 Task: In the sheet Budget Analysis ToolFont size of heading  18 Font style of dataoswald 'Font size of data '9 Alignment of headline & dataAlign center.   Fill color in heading, Red Font color of dataIn the sheet   Impact Sales   book
Action: Mouse moved to (24, 158)
Screenshot: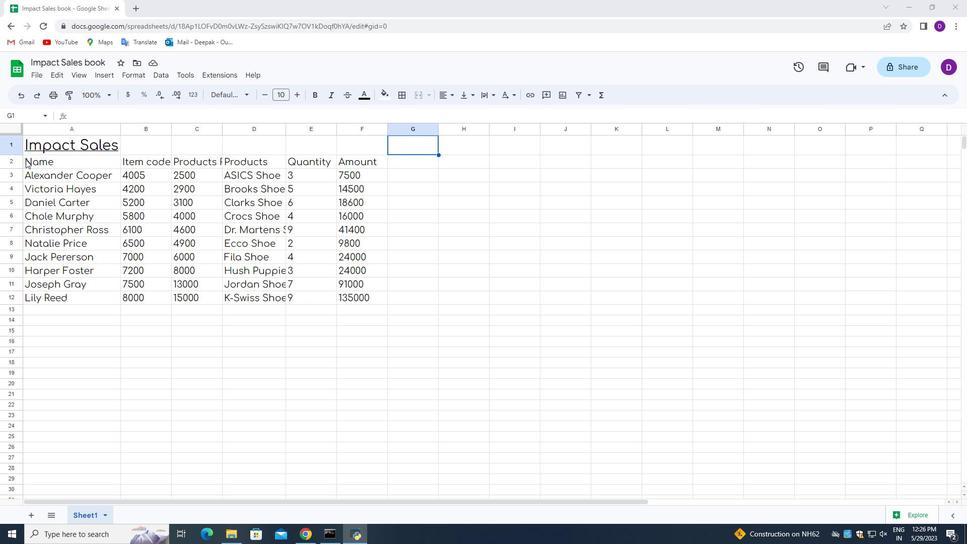 
Action: Mouse pressed left at (24, 158)
Screenshot: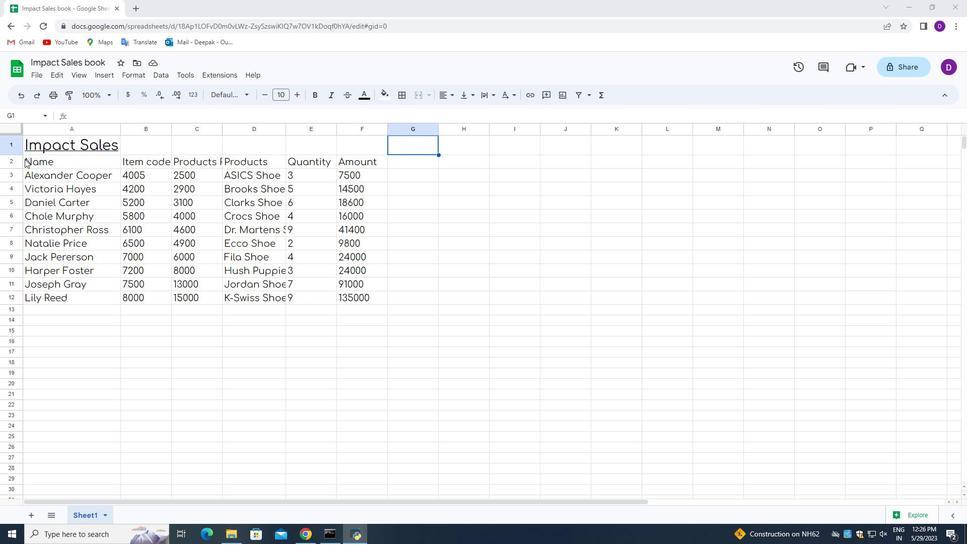 
Action: Mouse moved to (295, 94)
Screenshot: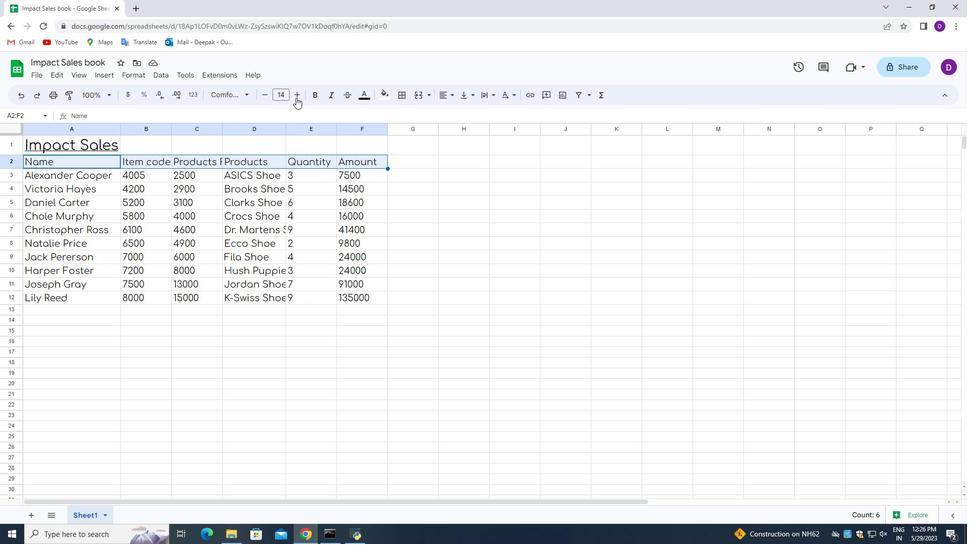 
Action: Mouse pressed left at (295, 94)
Screenshot: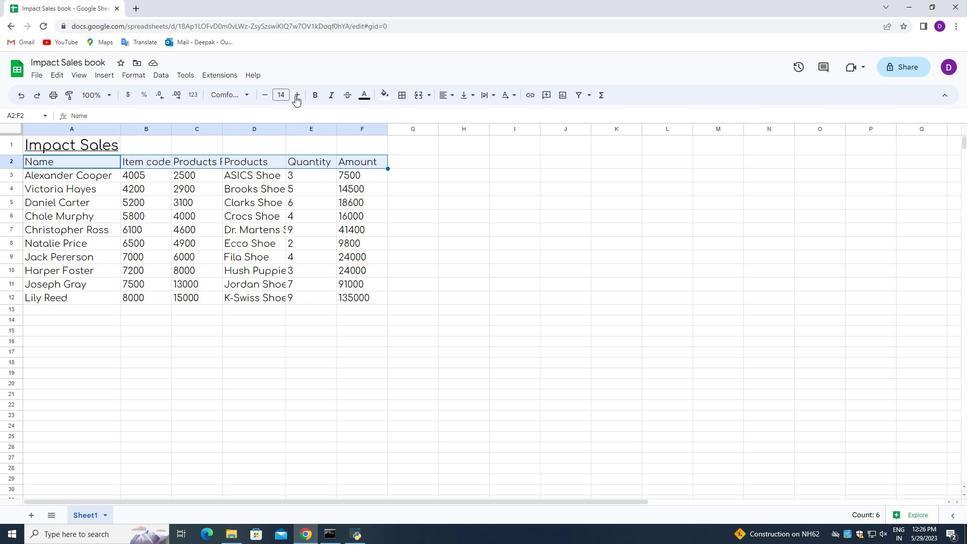 
Action: Mouse pressed left at (295, 94)
Screenshot: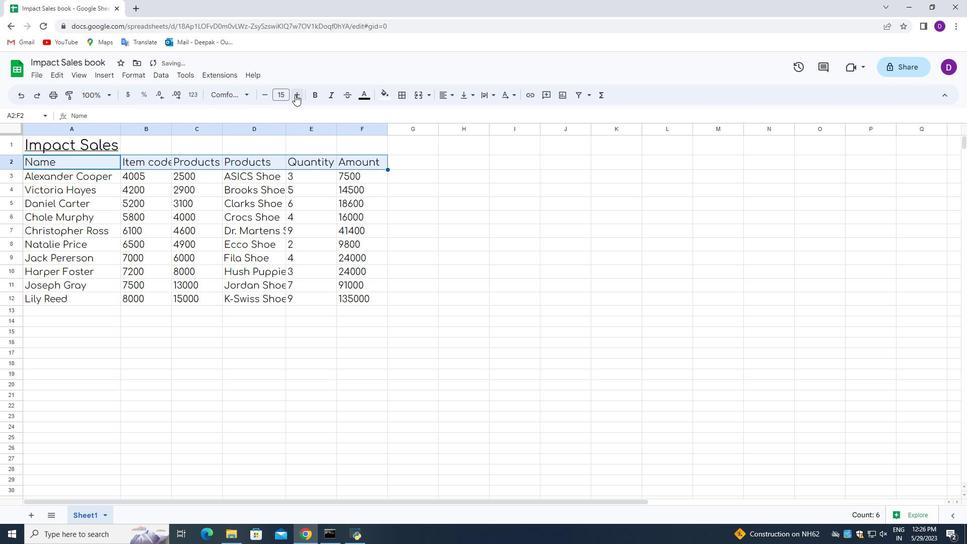 
Action: Mouse pressed left at (295, 94)
Screenshot: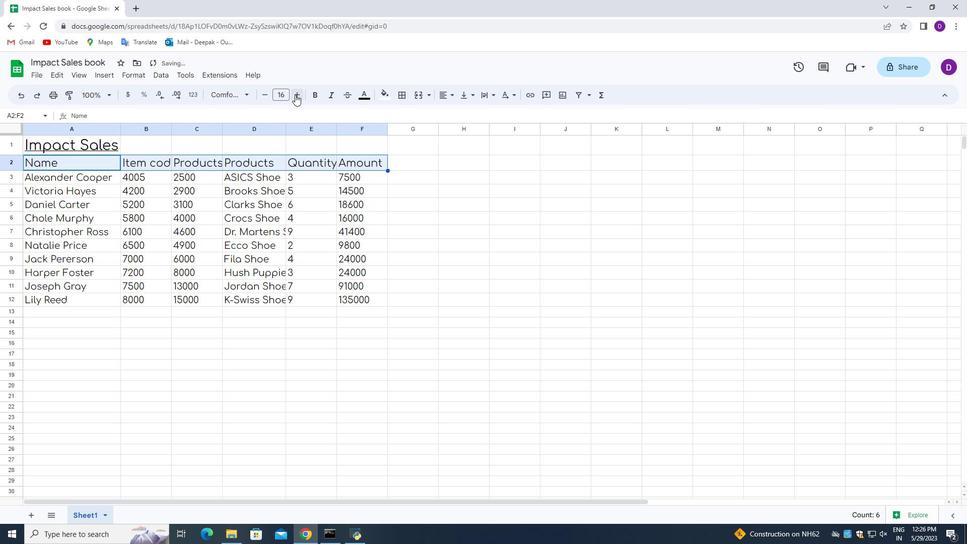 
Action: Mouse pressed left at (295, 94)
Screenshot: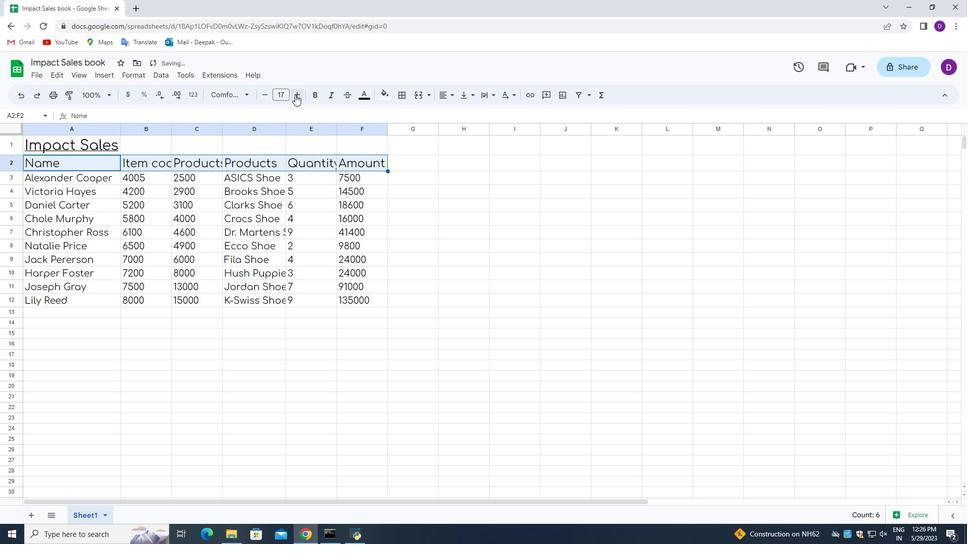 
Action: Mouse moved to (276, 142)
Screenshot: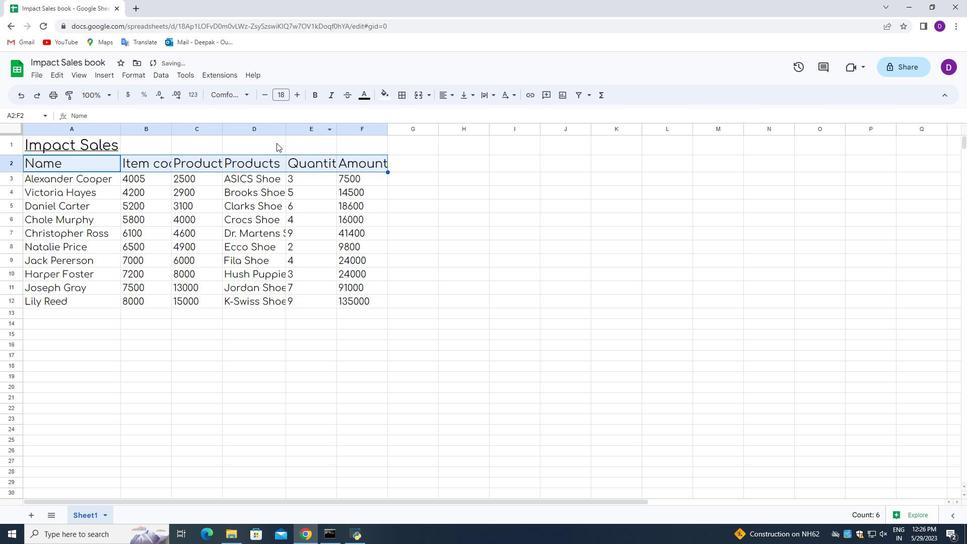 
Action: Mouse pressed left at (276, 142)
Screenshot: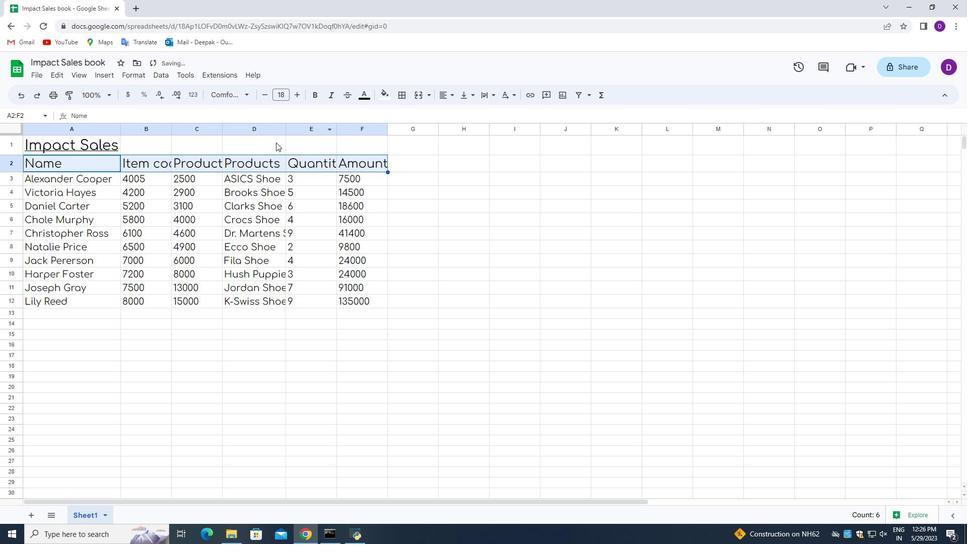 
Action: Mouse moved to (119, 130)
Screenshot: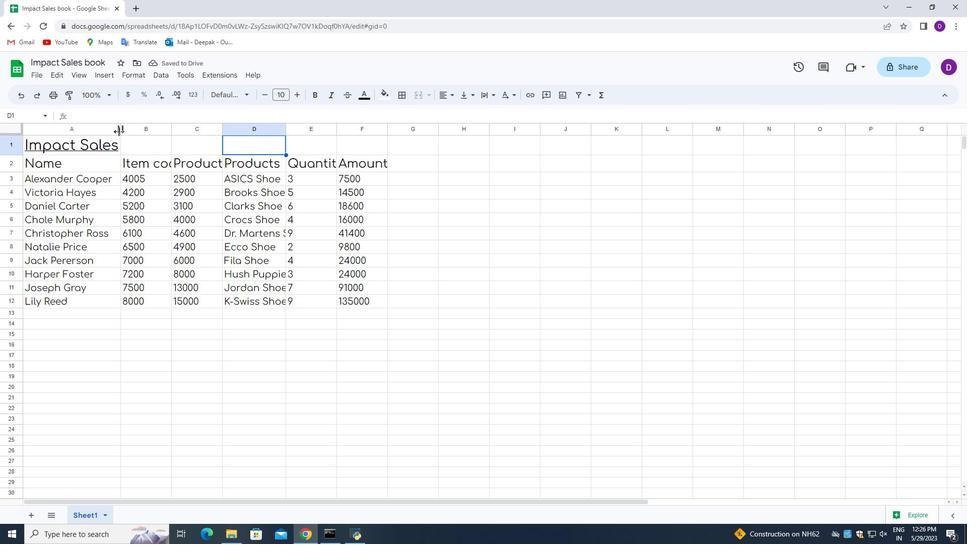 
Action: Mouse pressed left at (119, 130)
Screenshot: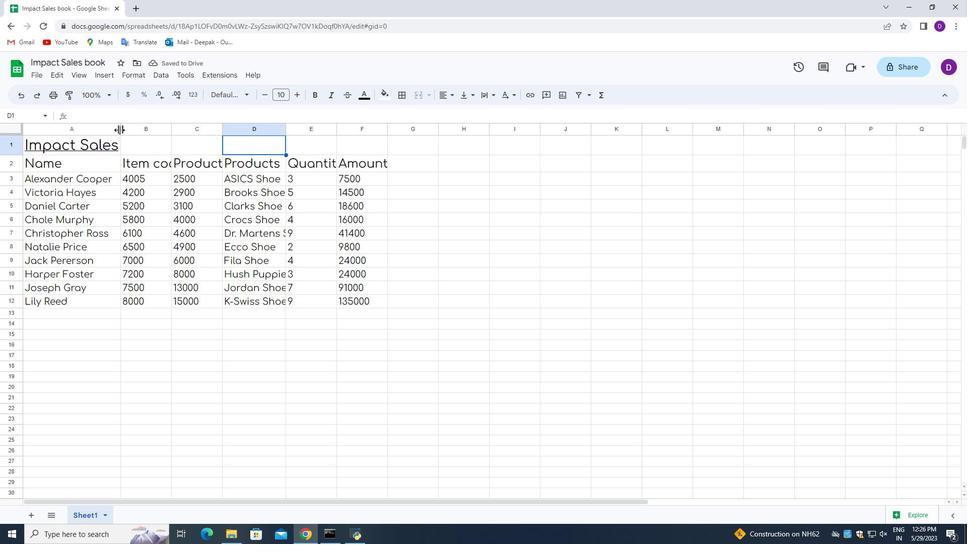 
Action: Mouse pressed left at (119, 130)
Screenshot: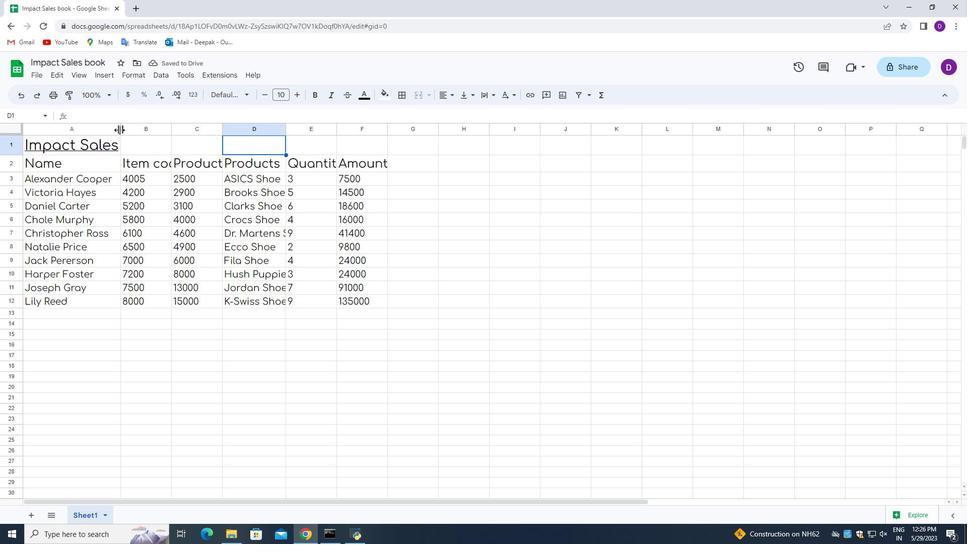 
Action: Mouse moved to (172, 130)
Screenshot: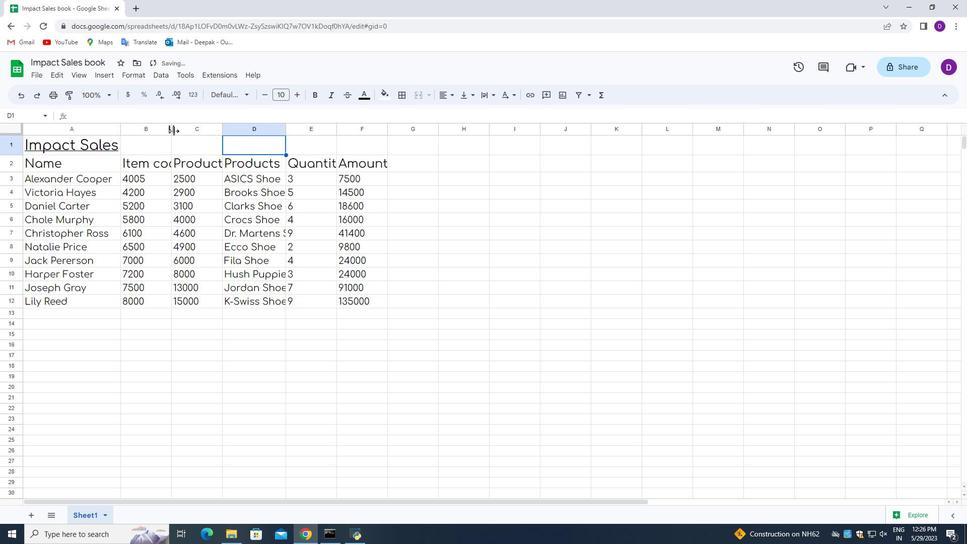 
Action: Mouse pressed left at (172, 130)
Screenshot: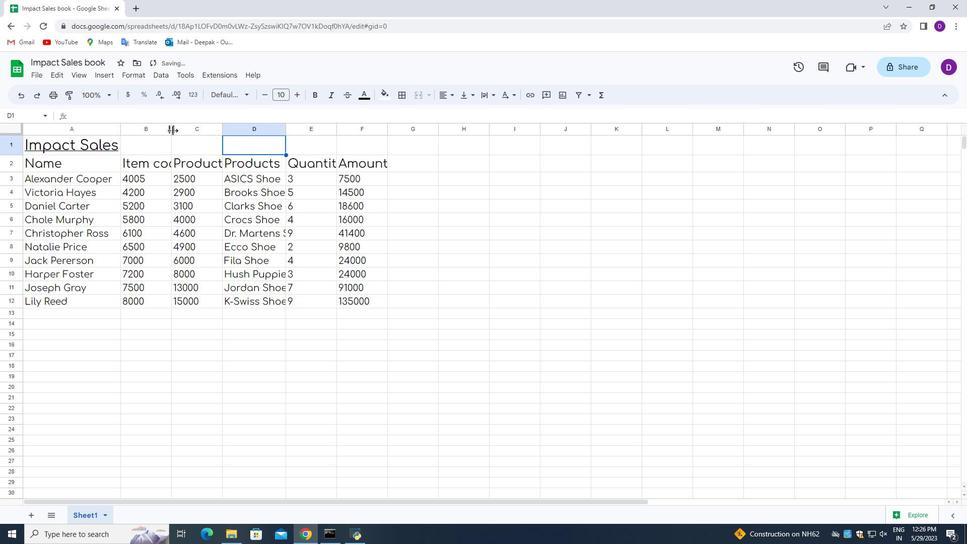 
Action: Mouse pressed left at (172, 130)
Screenshot: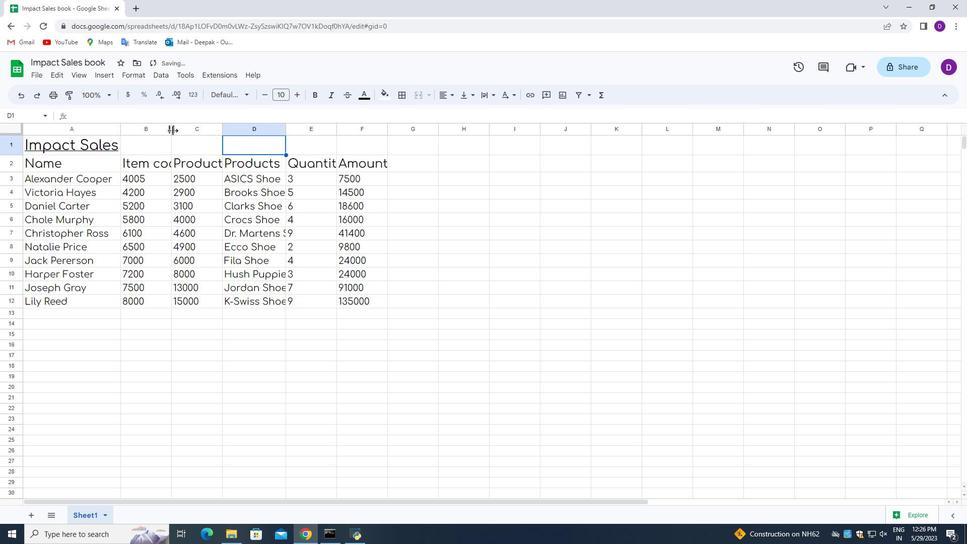 
Action: Mouse moved to (236, 130)
Screenshot: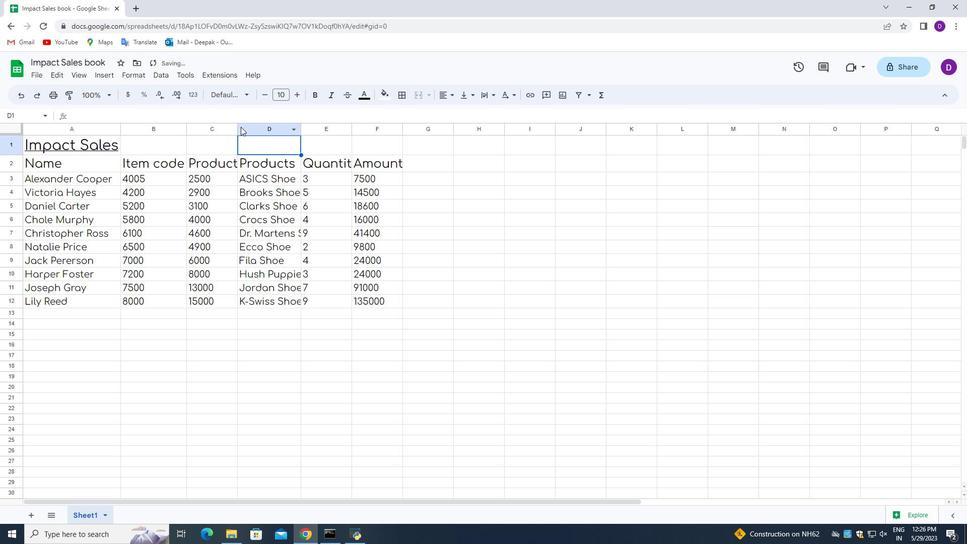 
Action: Mouse pressed left at (236, 130)
Screenshot: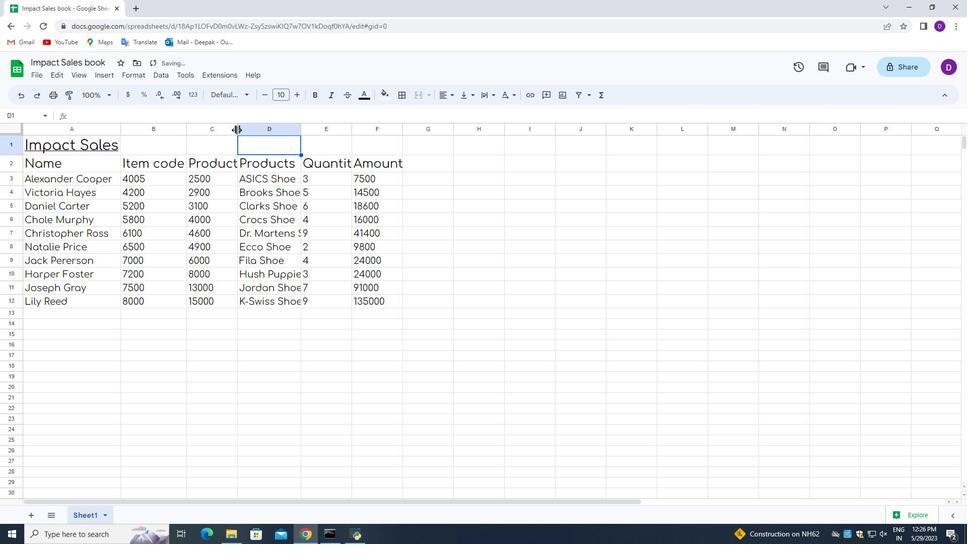 
Action: Mouse pressed left at (236, 130)
Screenshot: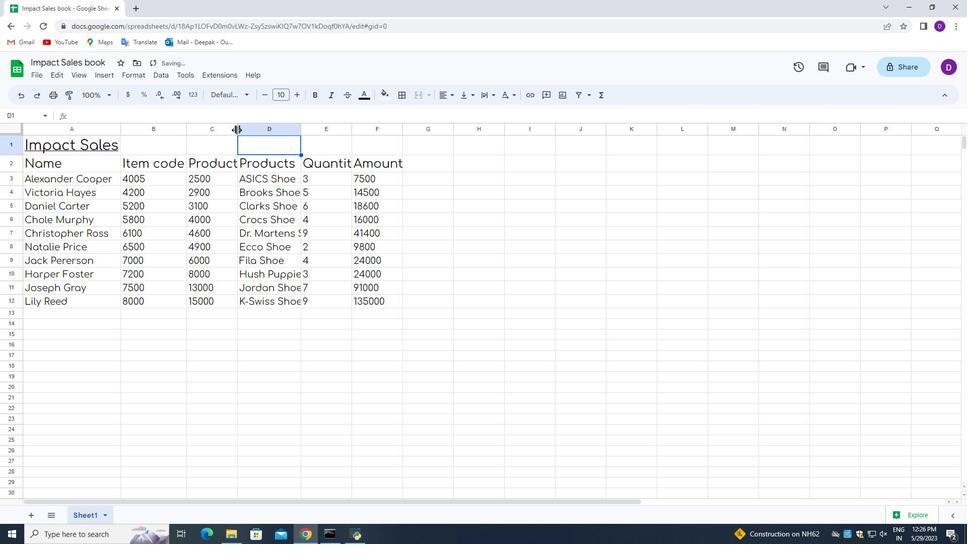 
Action: Mouse moved to (353, 131)
Screenshot: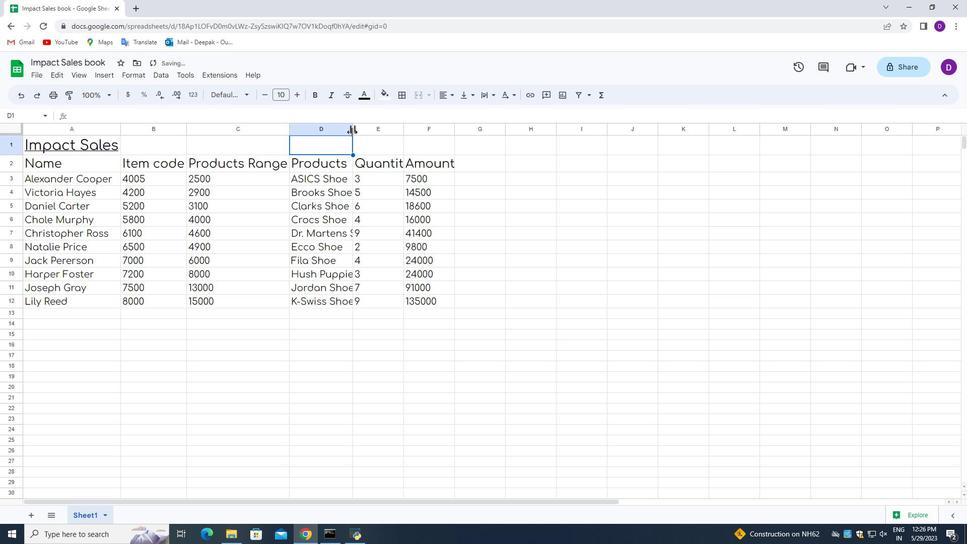 
Action: Mouse pressed left at (353, 131)
Screenshot: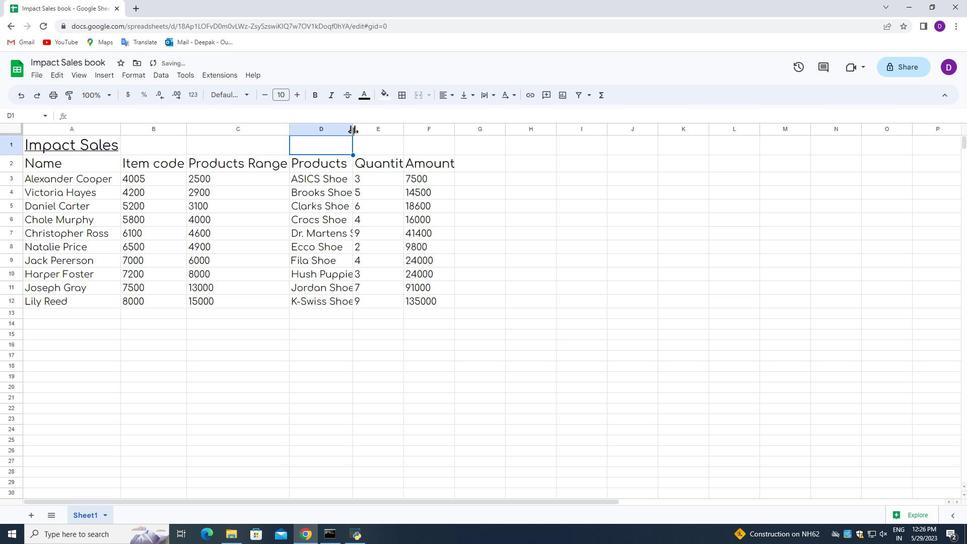 
Action: Mouse pressed left at (353, 131)
Screenshot: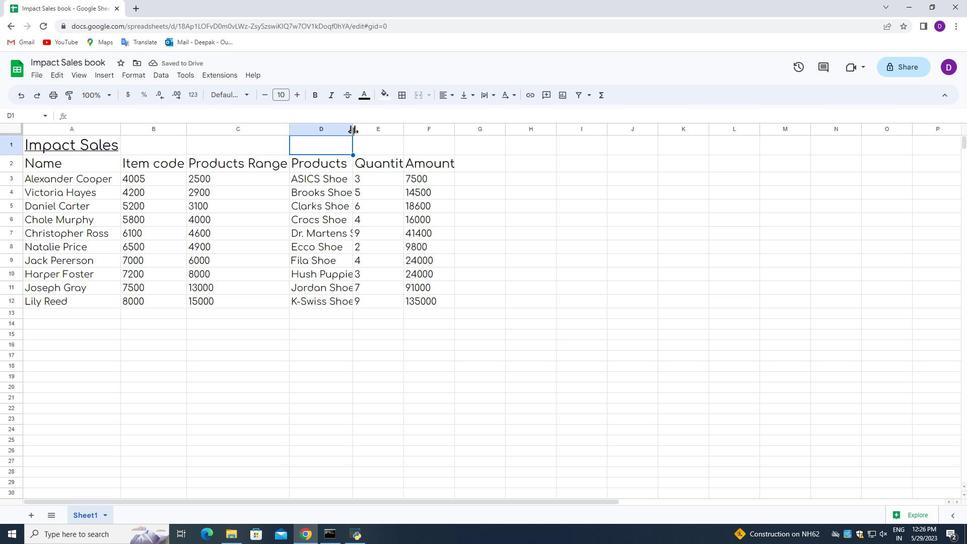 
Action: Mouse moved to (440, 126)
Screenshot: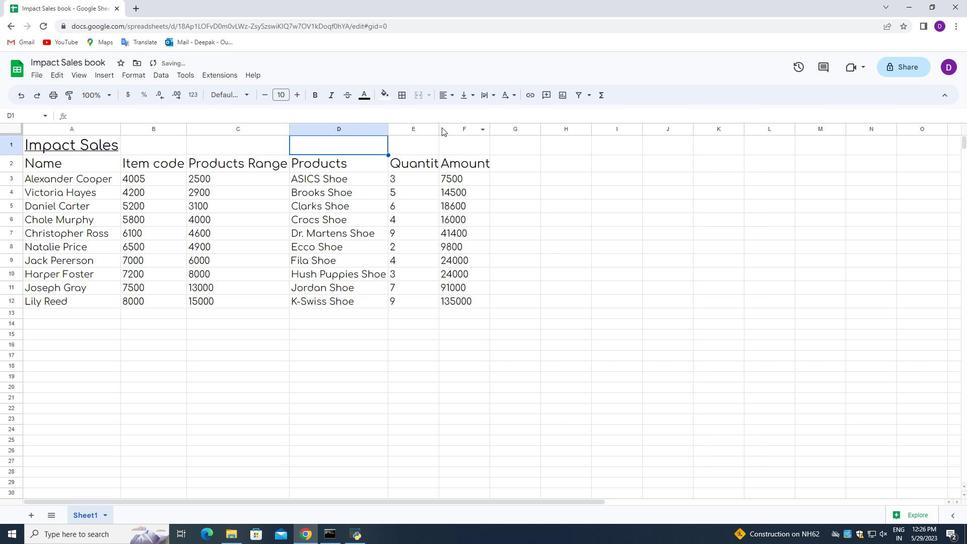 
Action: Mouse pressed left at (440, 126)
Screenshot: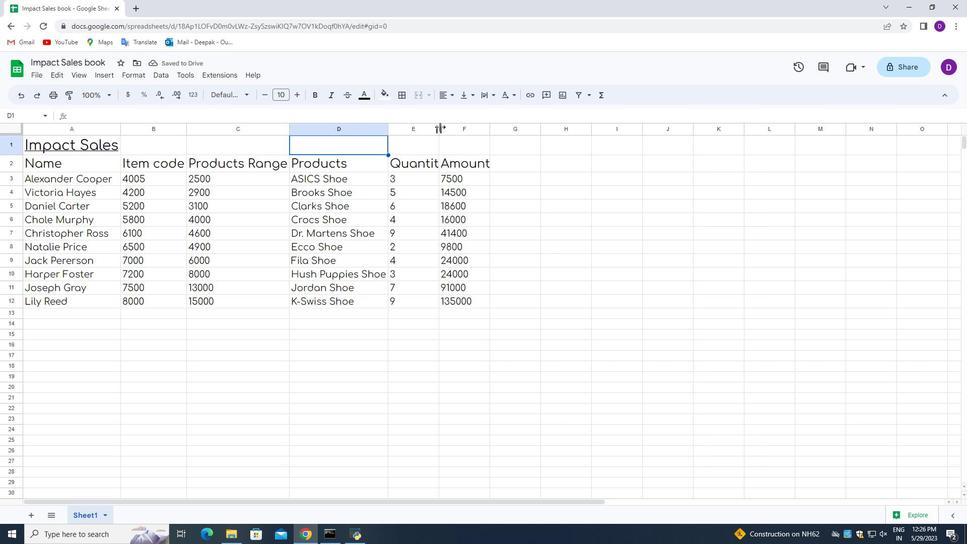 
Action: Mouse pressed left at (440, 126)
Screenshot: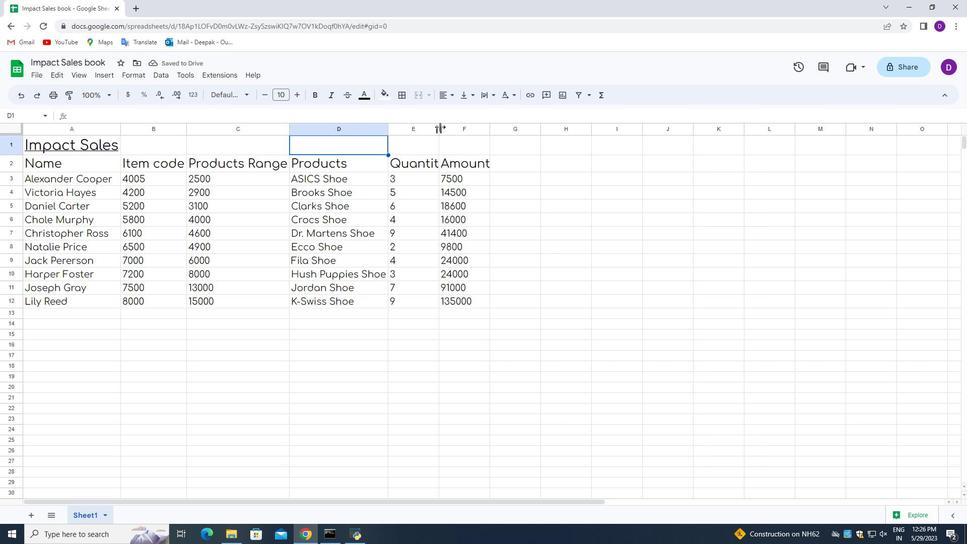 
Action: Mouse moved to (499, 132)
Screenshot: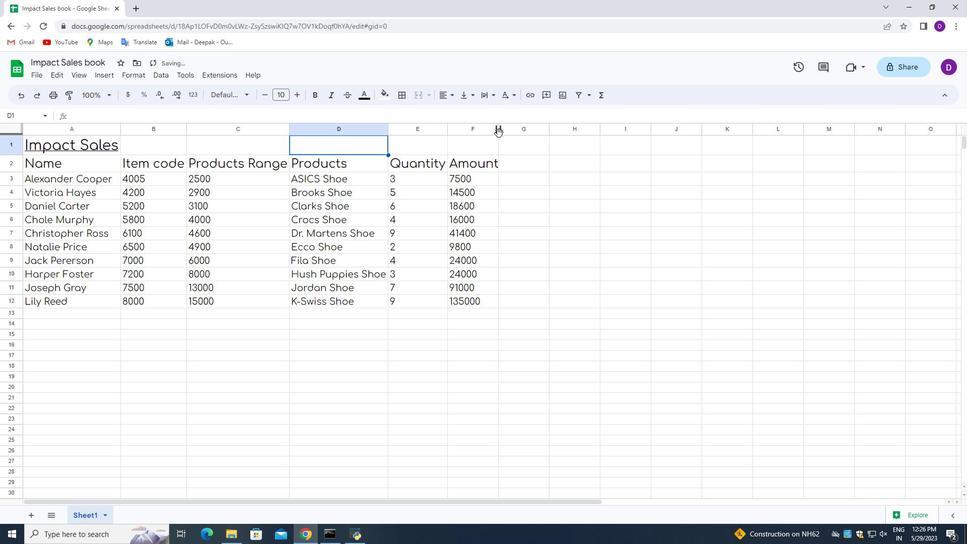
Action: Mouse pressed left at (499, 132)
Screenshot: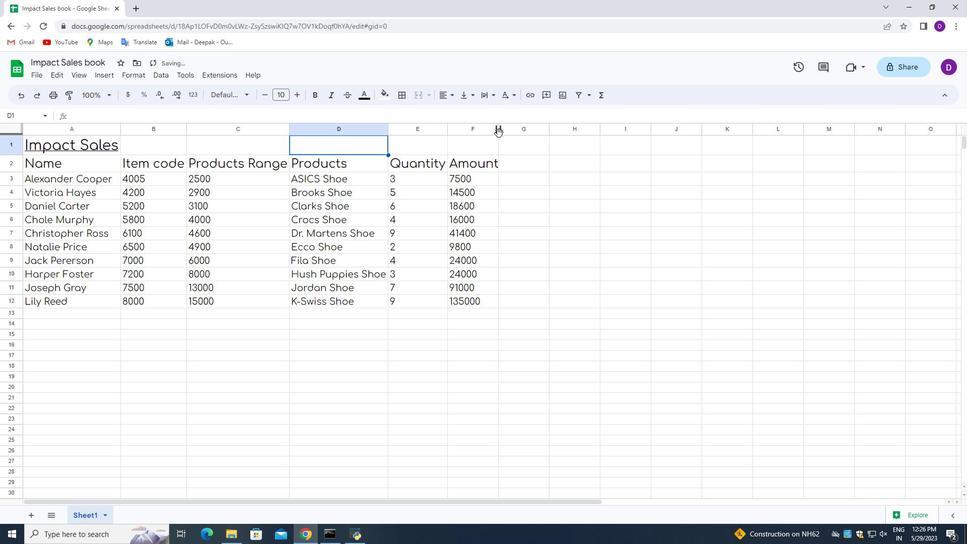 
Action: Mouse pressed left at (499, 132)
Screenshot: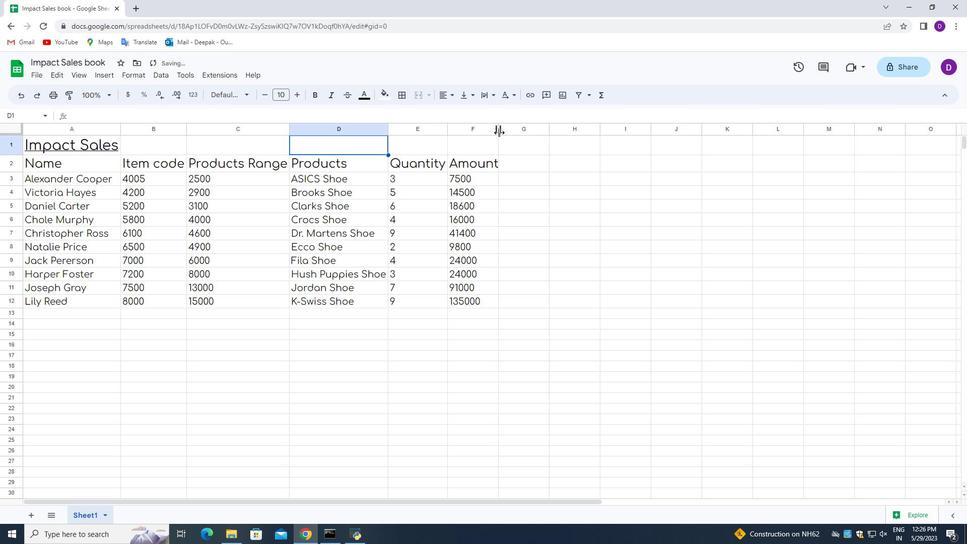 
Action: Mouse moved to (239, 254)
Screenshot: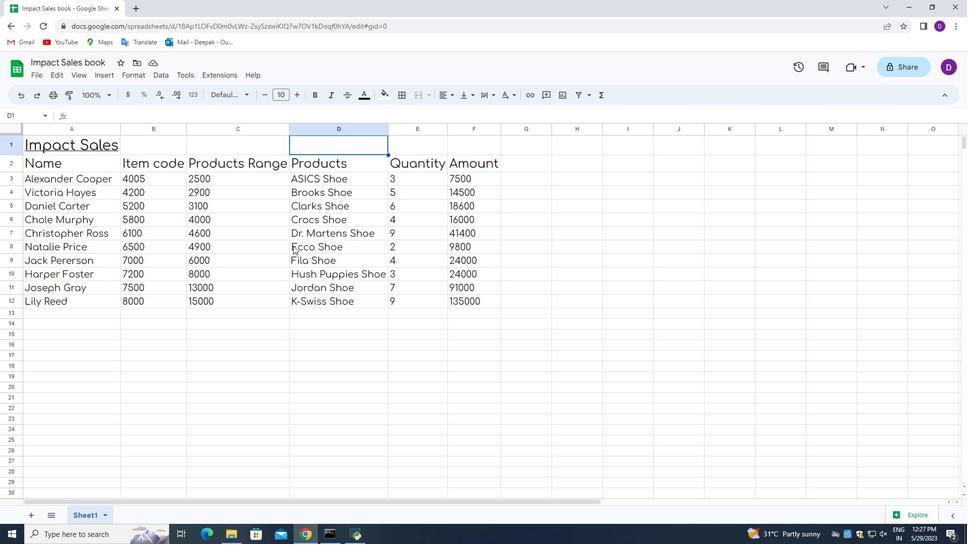 
Action: Mouse scrolled (239, 254) with delta (0, 0)
Screenshot: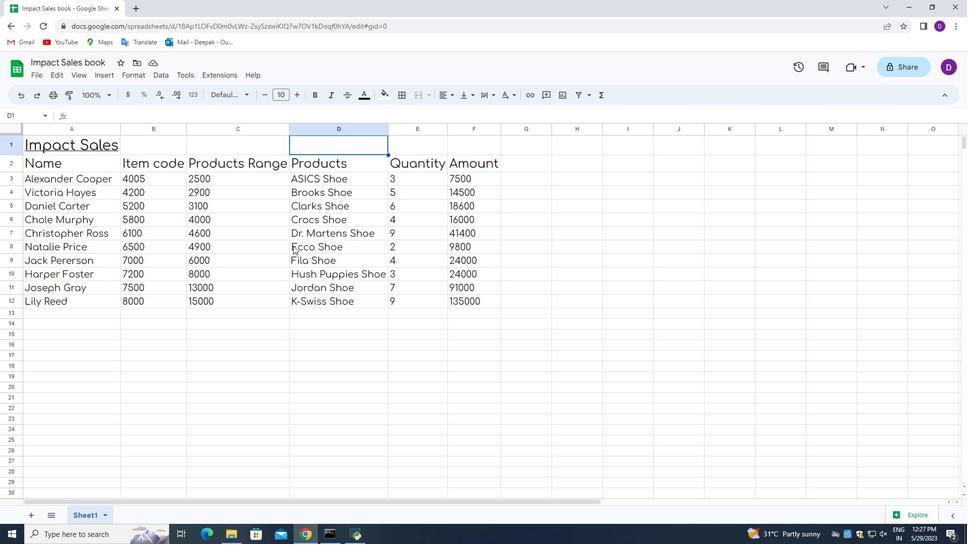 
Action: Mouse moved to (226, 254)
Screenshot: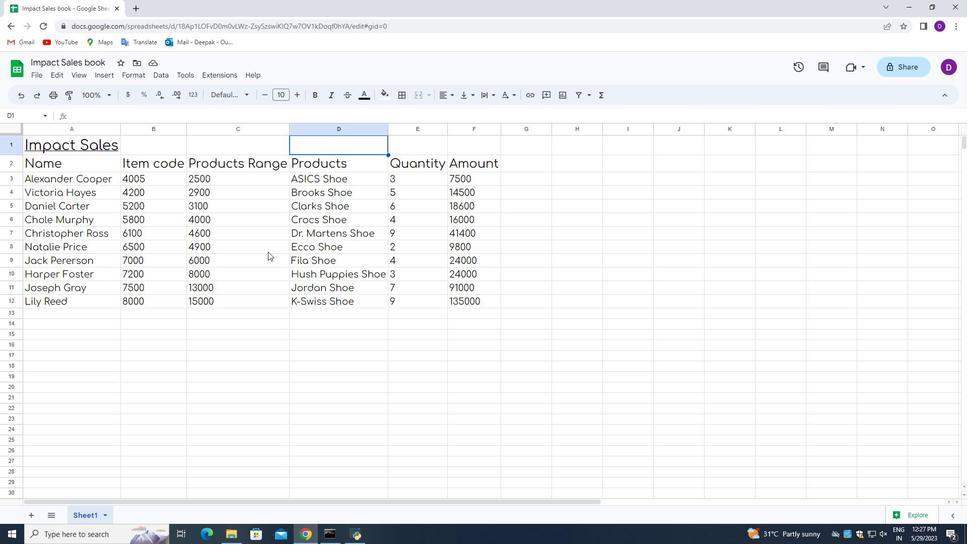 
Action: Mouse scrolled (226, 255) with delta (0, 0)
Screenshot: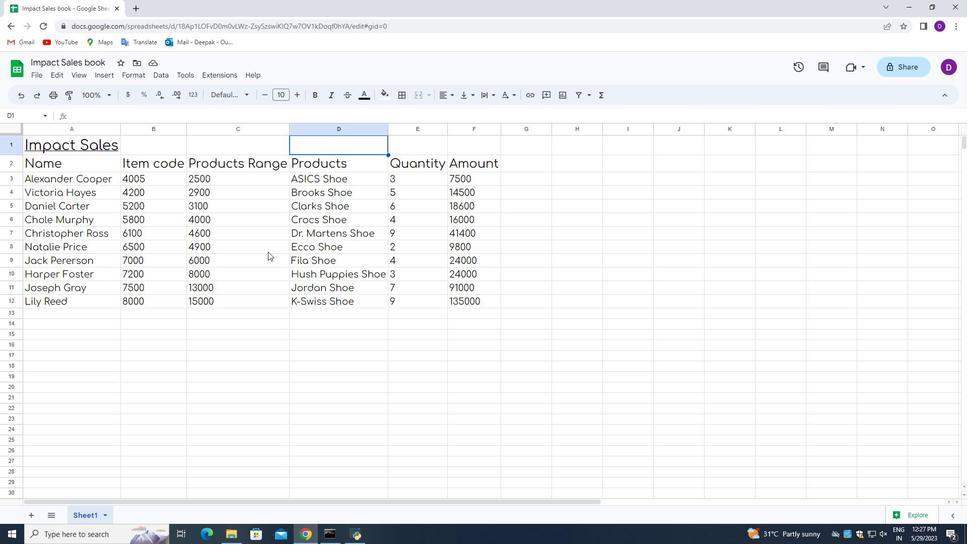 
Action: Mouse moved to (214, 254)
Screenshot: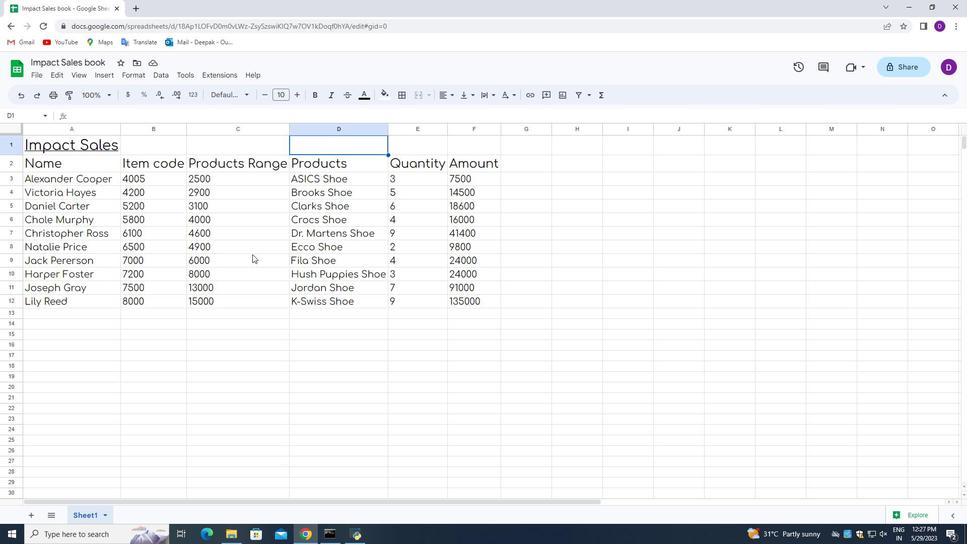 
Action: Mouse scrolled (214, 255) with delta (0, 0)
Screenshot: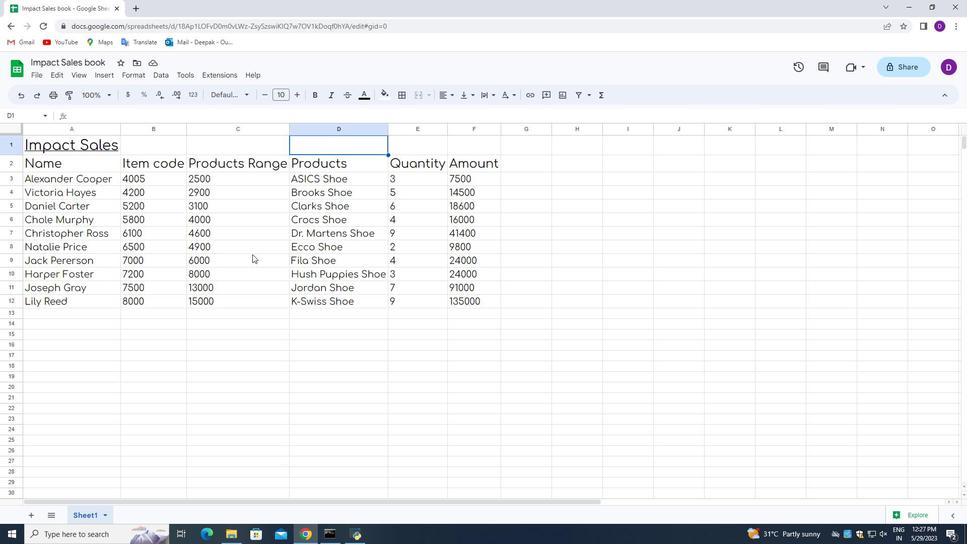 
Action: Mouse moved to (29, 177)
Screenshot: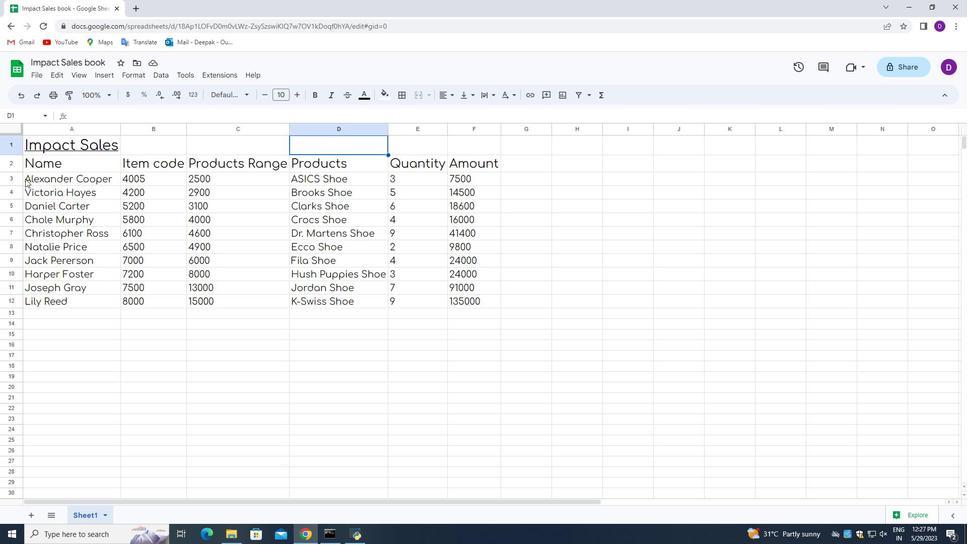 
Action: Mouse pressed left at (29, 177)
Screenshot: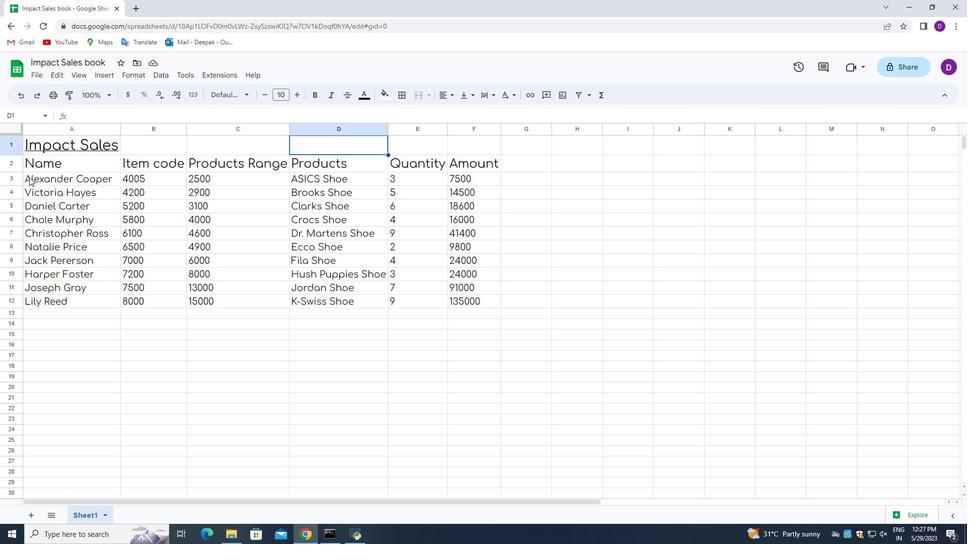
Action: Mouse moved to (264, 94)
Screenshot: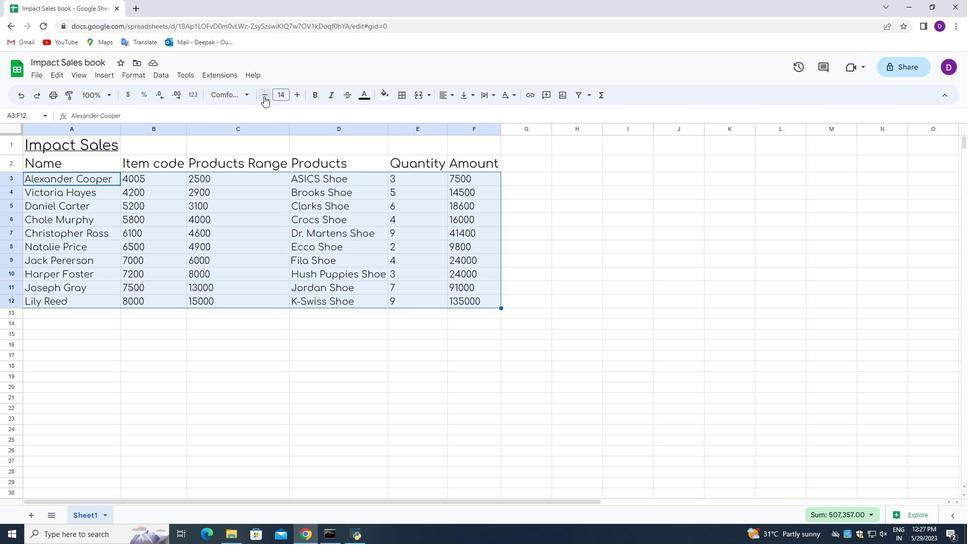 
Action: Mouse pressed left at (264, 94)
Screenshot: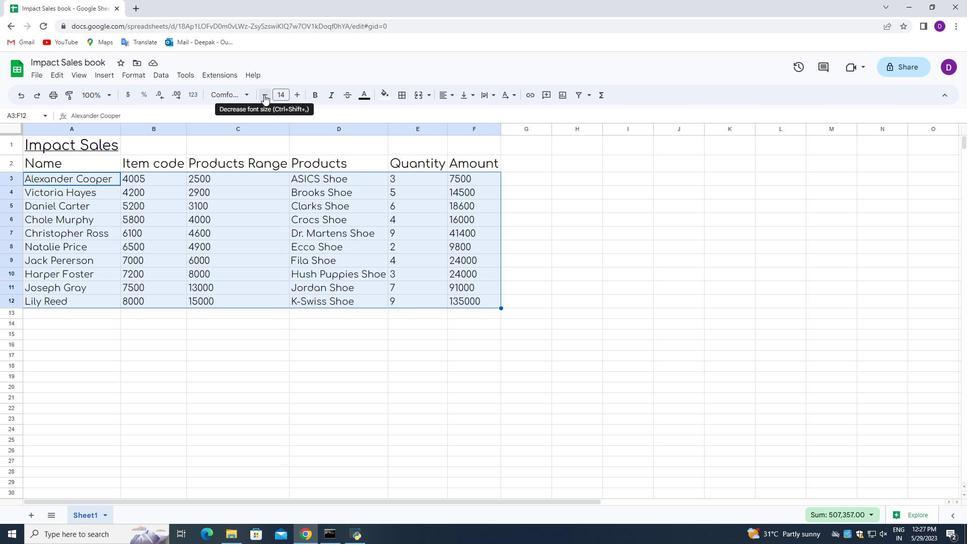 
Action: Mouse pressed left at (264, 94)
Screenshot: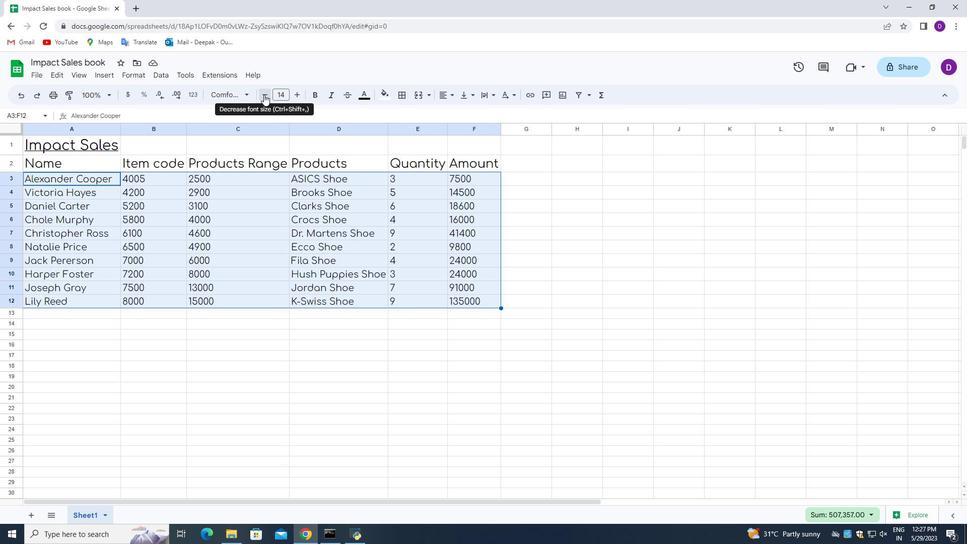 
Action: Mouse pressed left at (264, 94)
Screenshot: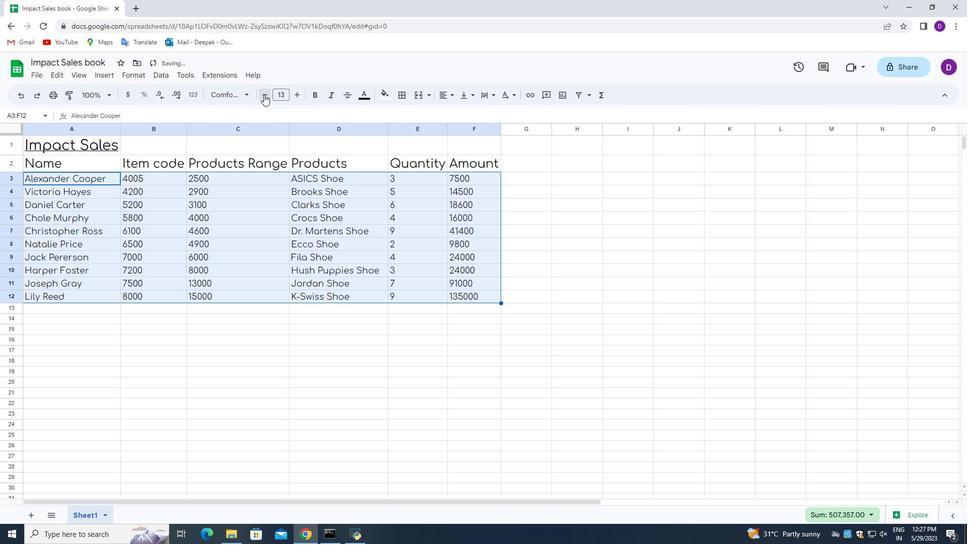
Action: Mouse pressed left at (264, 94)
Screenshot: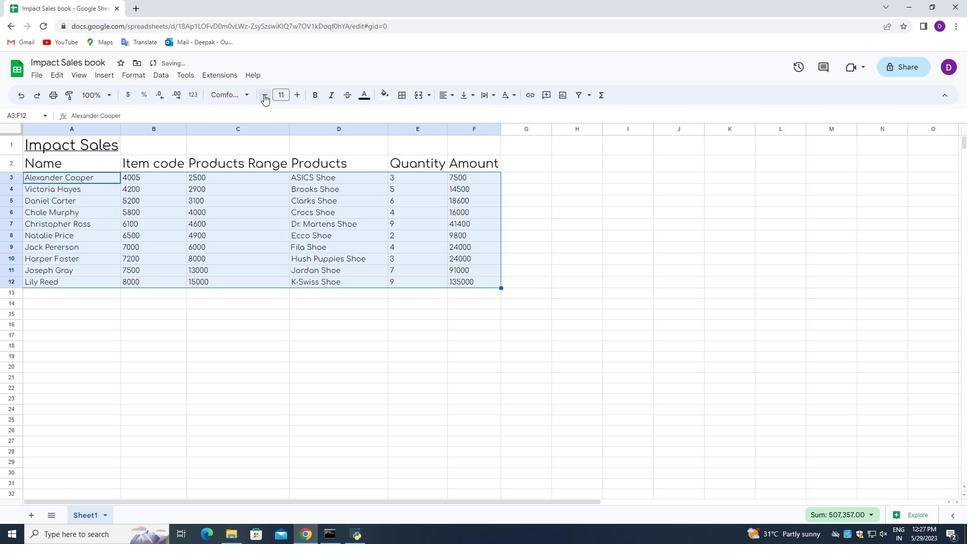 
Action: Mouse pressed left at (264, 94)
Screenshot: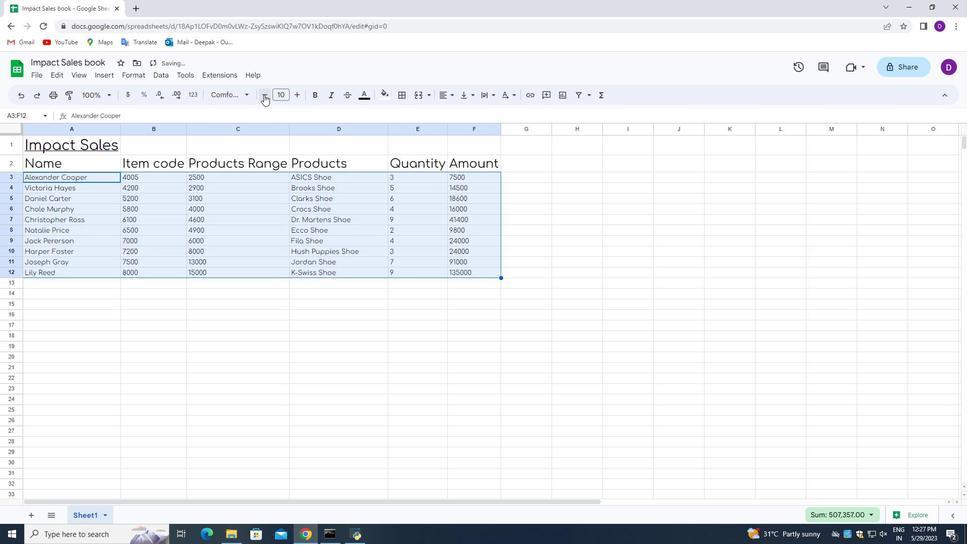 
Action: Mouse moved to (27, 158)
Screenshot: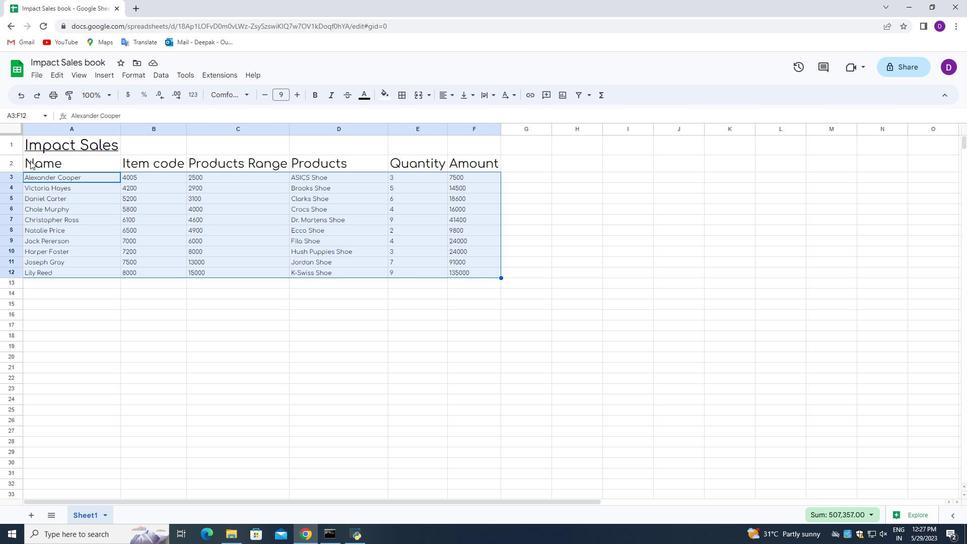 
Action: Mouse pressed left at (27, 158)
Screenshot: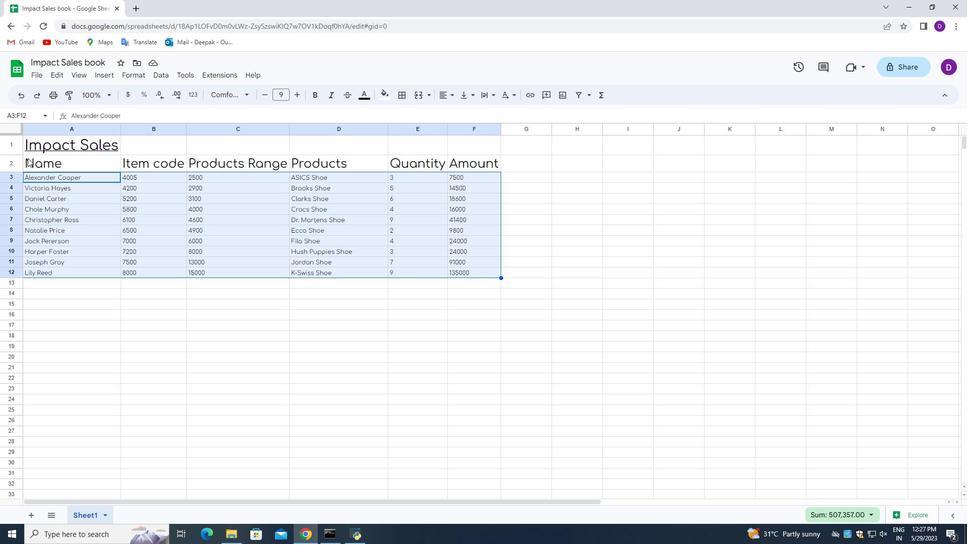 
Action: Mouse pressed left at (27, 158)
Screenshot: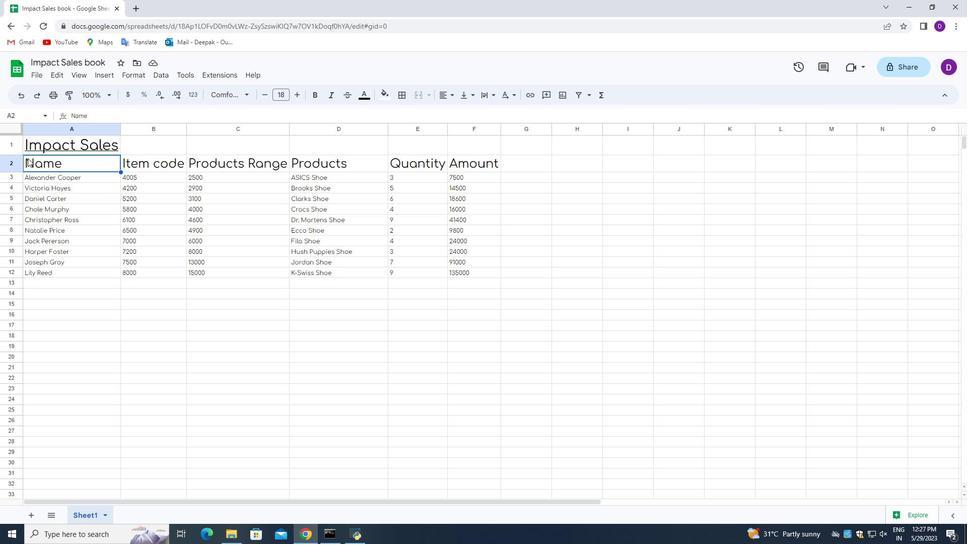 
Action: Mouse moved to (447, 95)
Screenshot: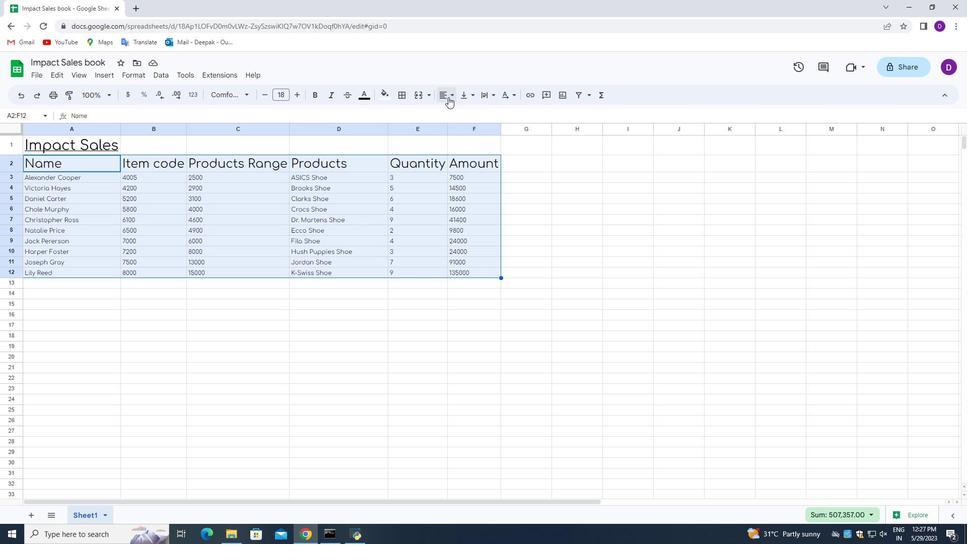 
Action: Mouse pressed left at (447, 95)
Screenshot: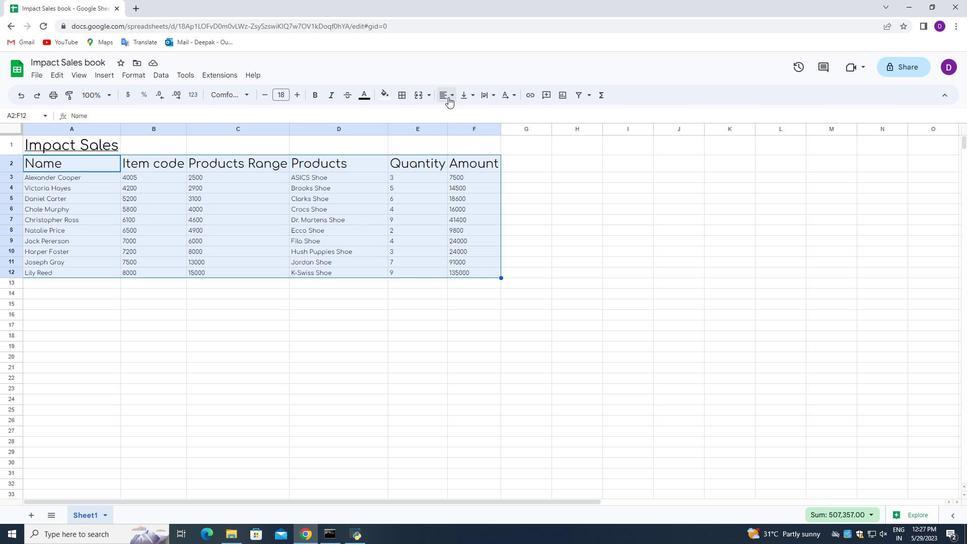 
Action: Mouse moved to (464, 113)
Screenshot: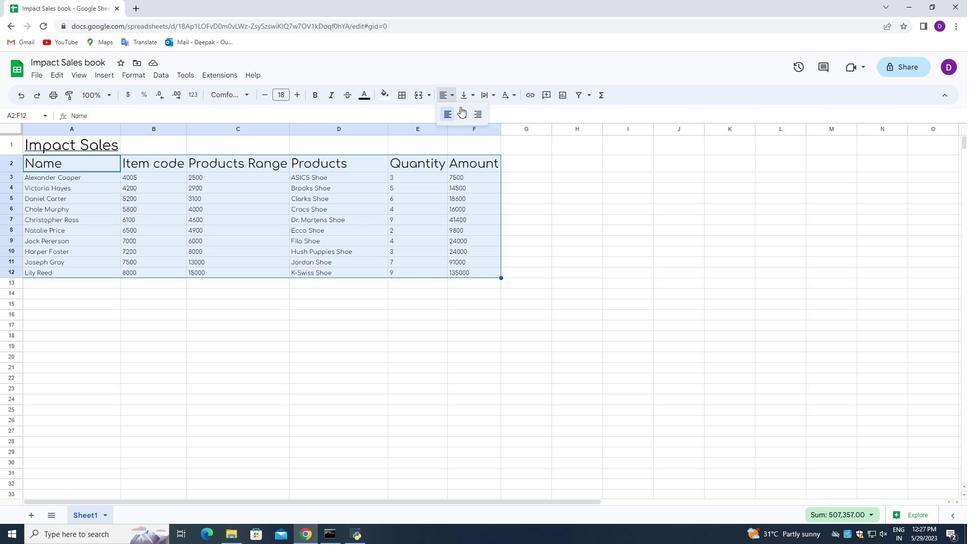 
Action: Mouse pressed left at (464, 113)
Screenshot: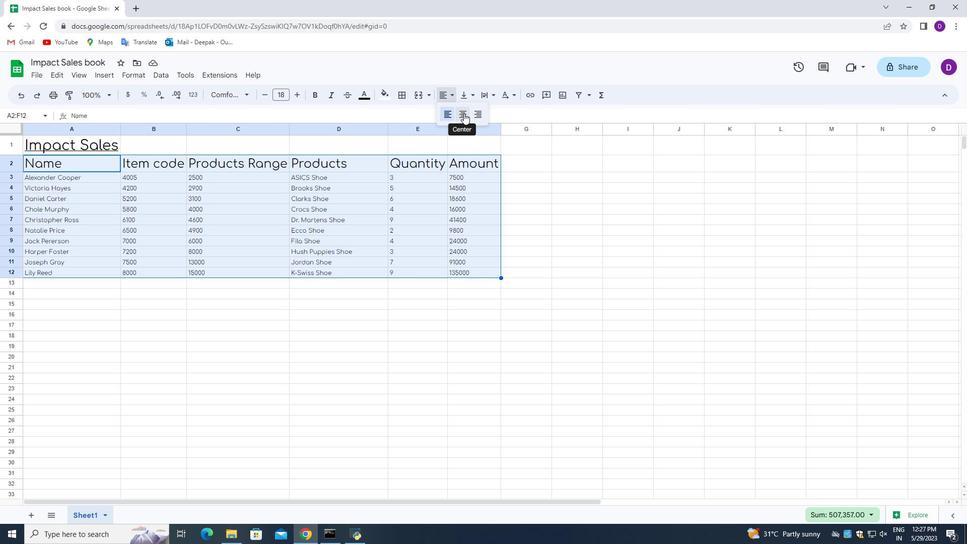 
Action: Mouse moved to (93, 168)
Screenshot: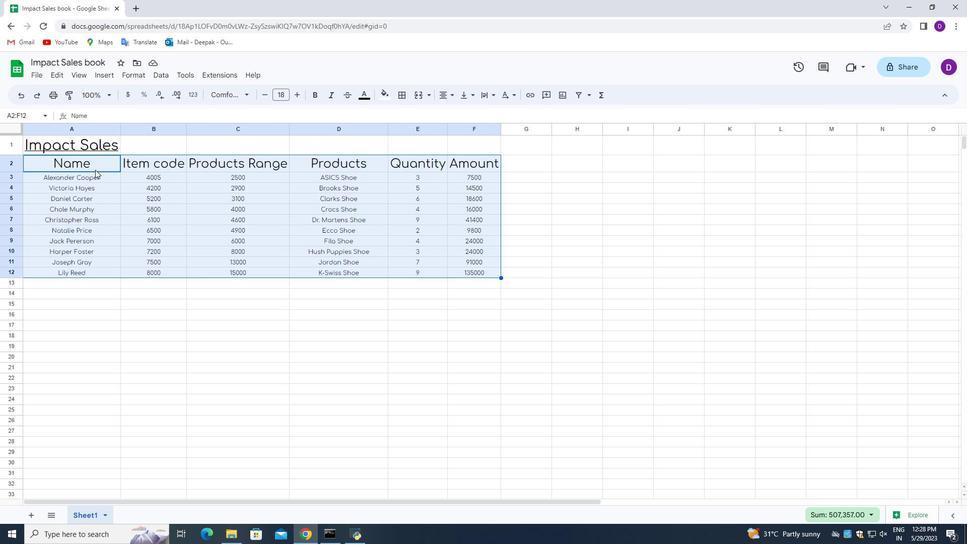 
Action: Mouse pressed left at (93, 168)
Screenshot: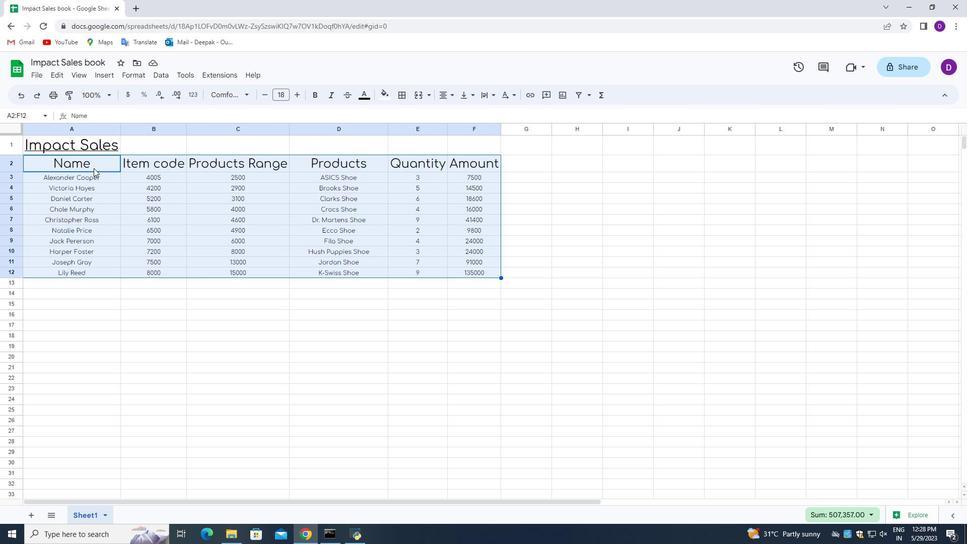 
Action: Mouse moved to (72, 165)
Screenshot: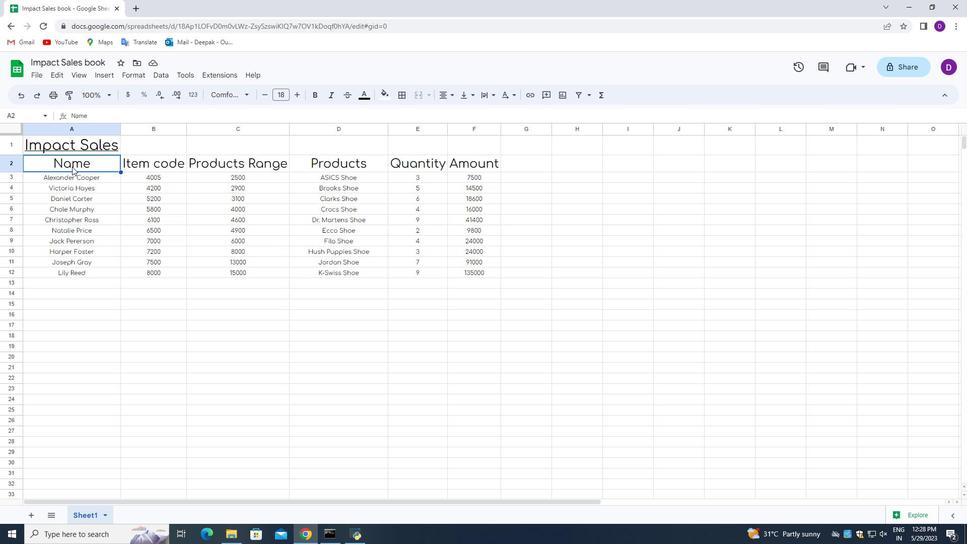 
Action: Mouse pressed left at (72, 165)
Screenshot: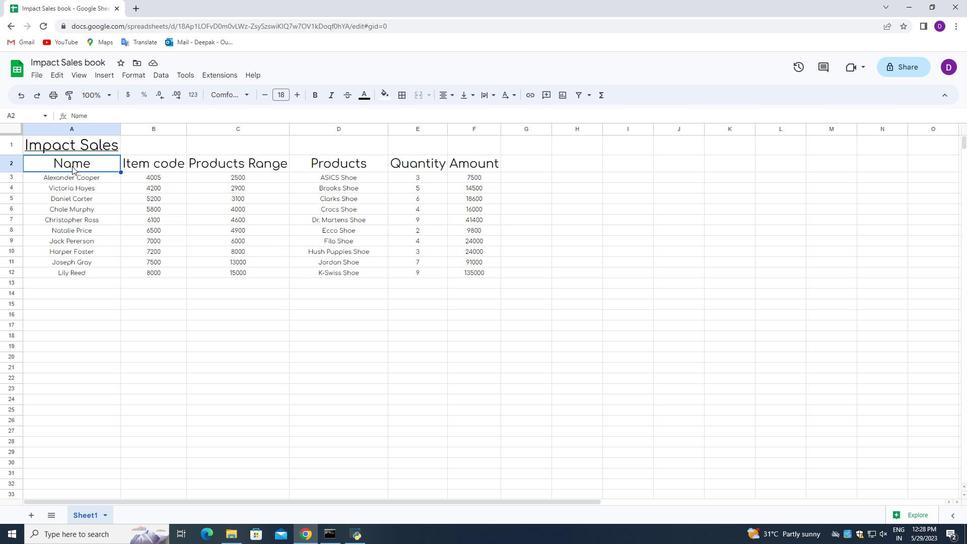 
Action: Mouse moved to (387, 96)
Screenshot: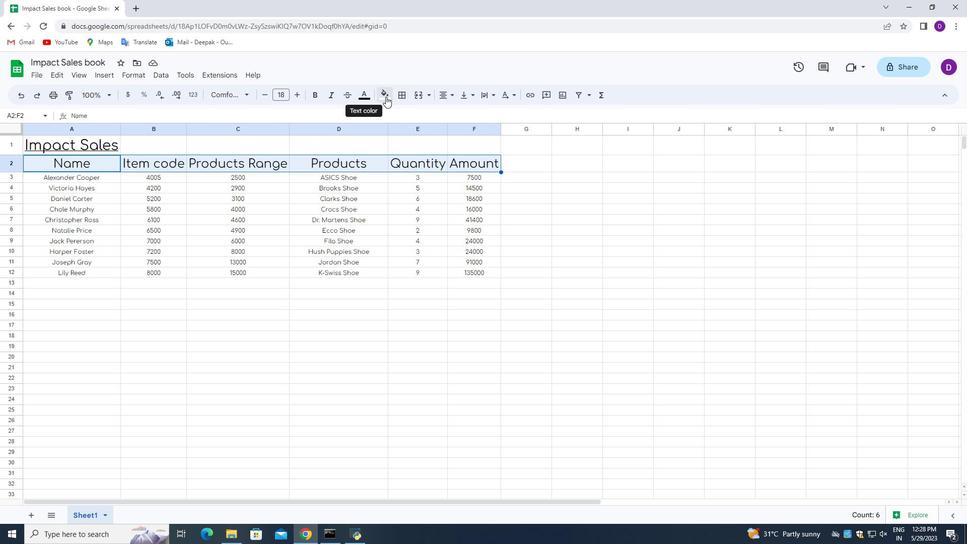 
Action: Mouse pressed left at (387, 96)
Screenshot: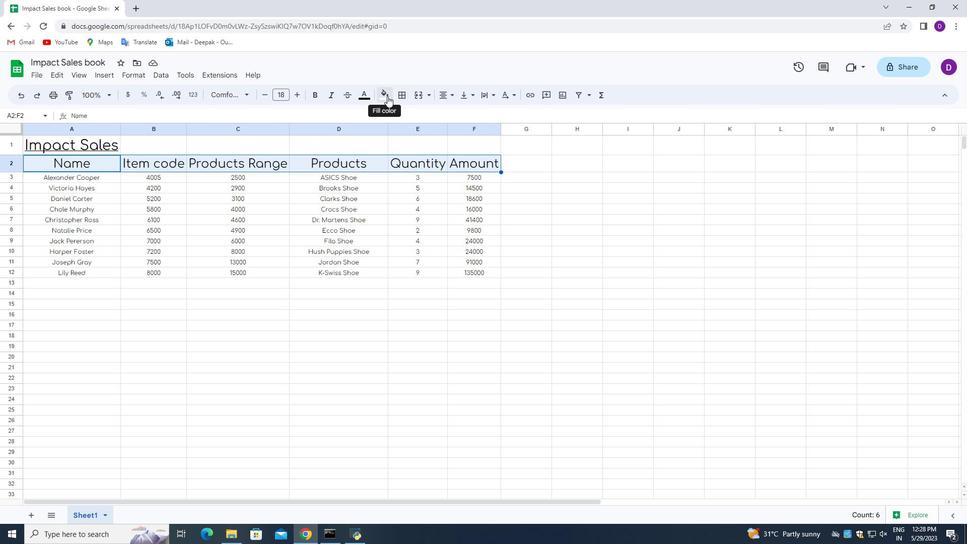 
Action: Mouse moved to (420, 230)
Screenshot: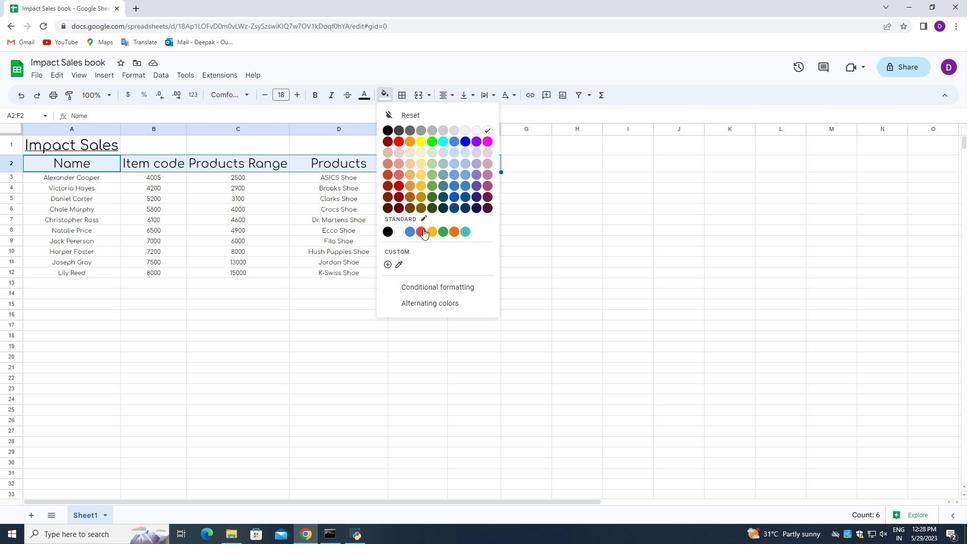 
Action: Mouse pressed left at (420, 230)
Screenshot: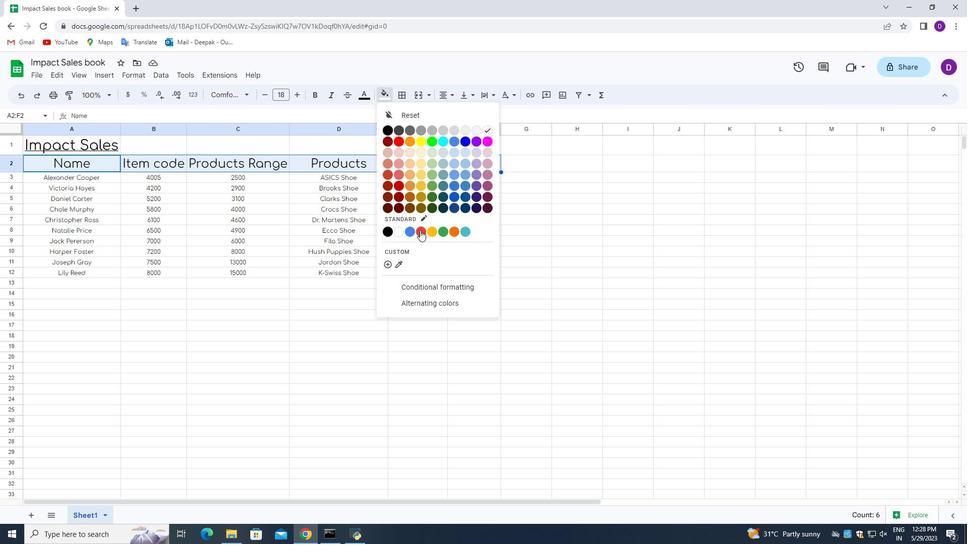 
Action: Mouse moved to (512, 165)
Screenshot: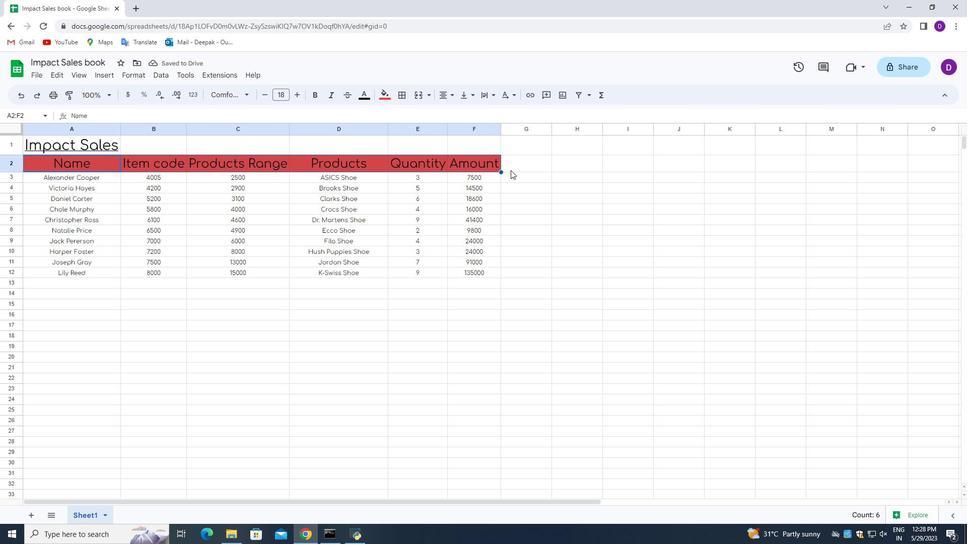 
Action: Mouse pressed left at (512, 165)
Screenshot: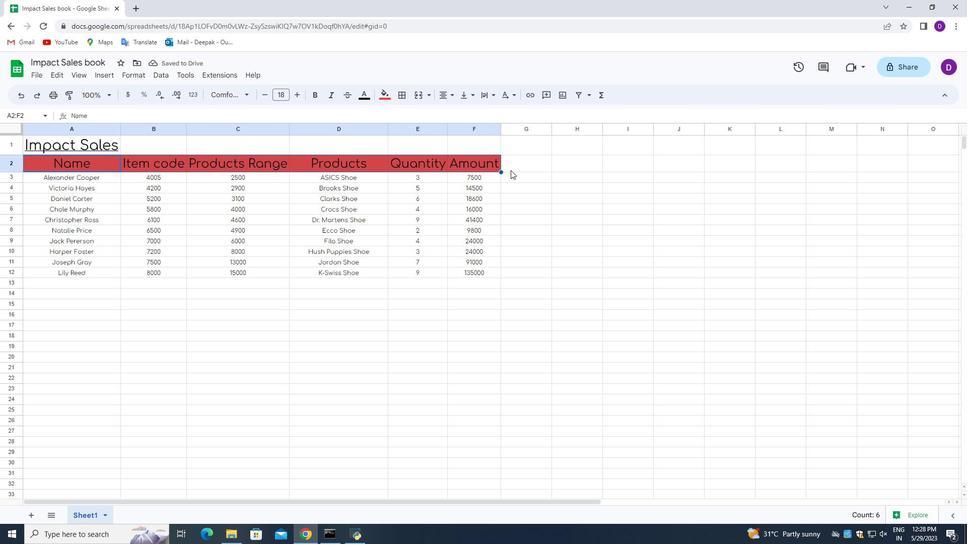 
Action: Mouse moved to (522, 276)
Screenshot: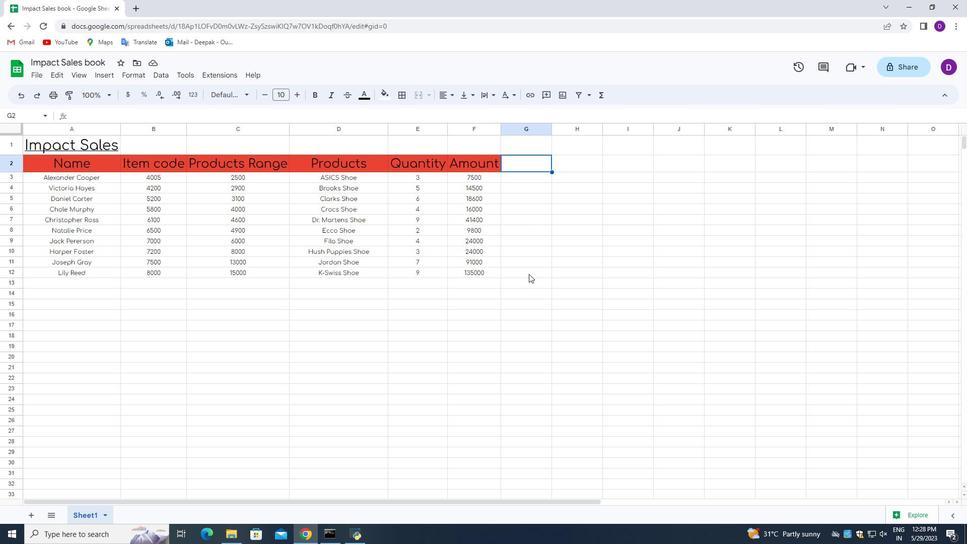 
Action: Mouse scrolled (522, 277) with delta (0, 0)
Screenshot: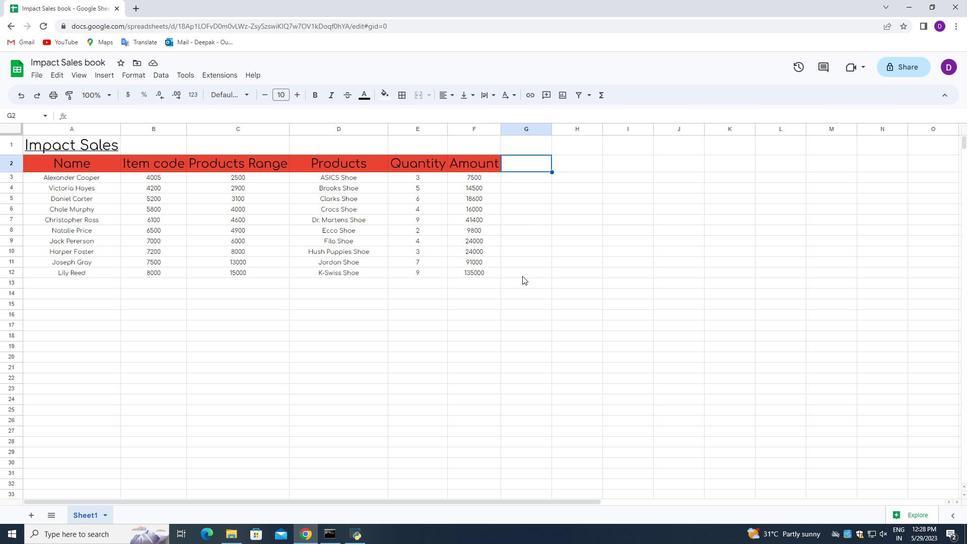
Action: Mouse scrolled (522, 277) with delta (0, 0)
Screenshot: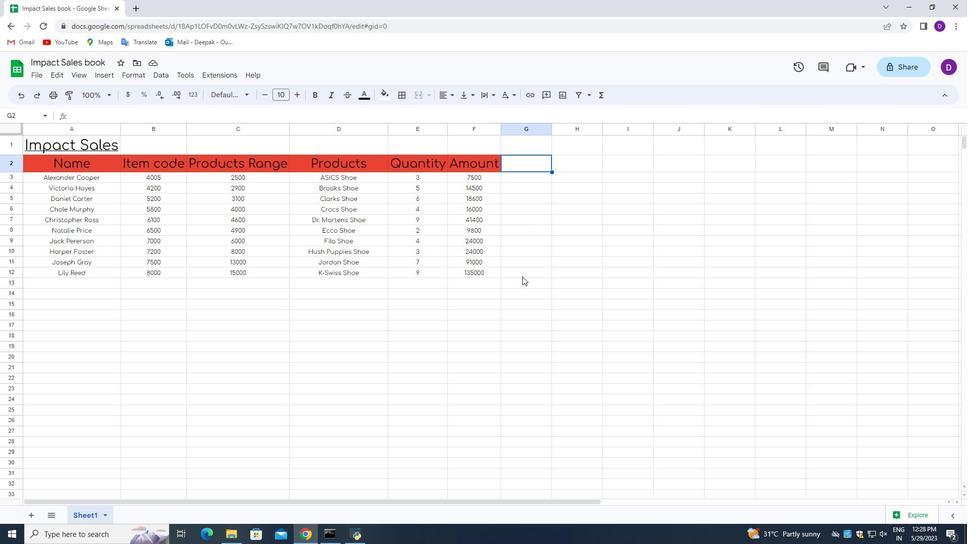 
Action: Mouse scrolled (522, 277) with delta (0, 0)
Screenshot: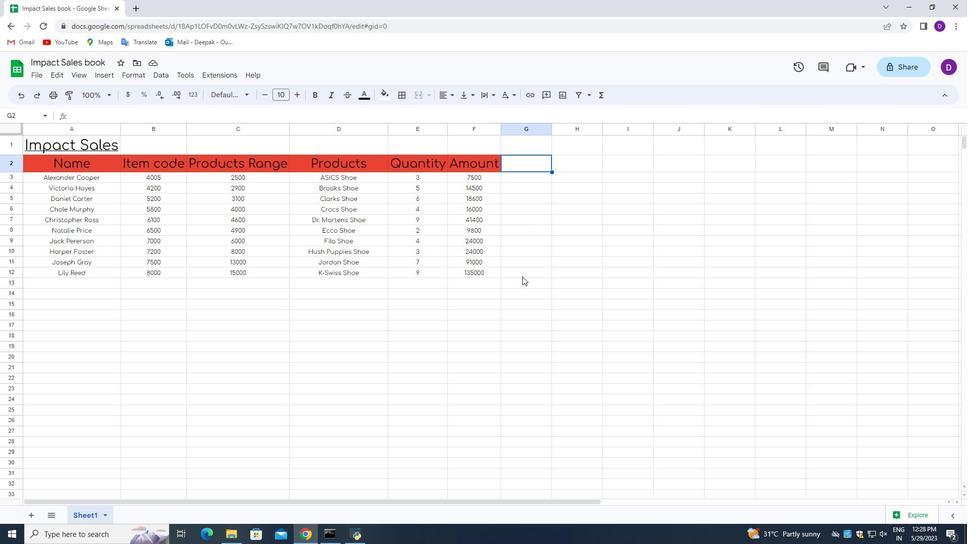 
Action: Mouse moved to (72, 286)
Screenshot: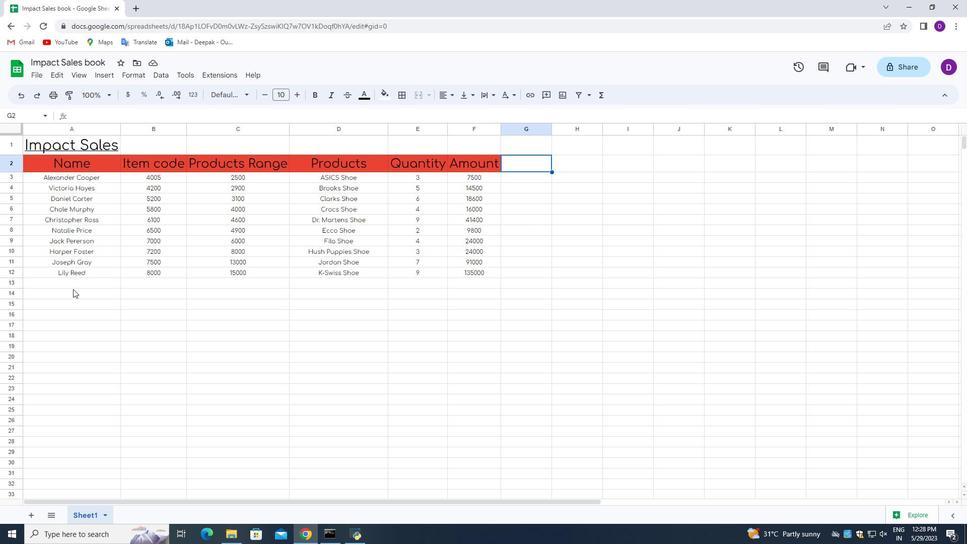 
Action: Mouse pressed left at (72, 286)
Screenshot: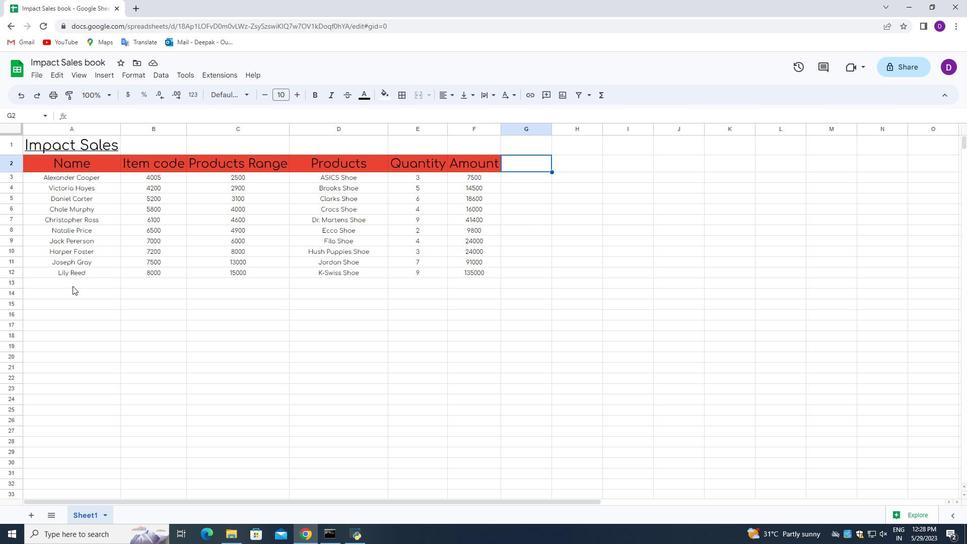 
Action: Mouse moved to (347, 319)
Screenshot: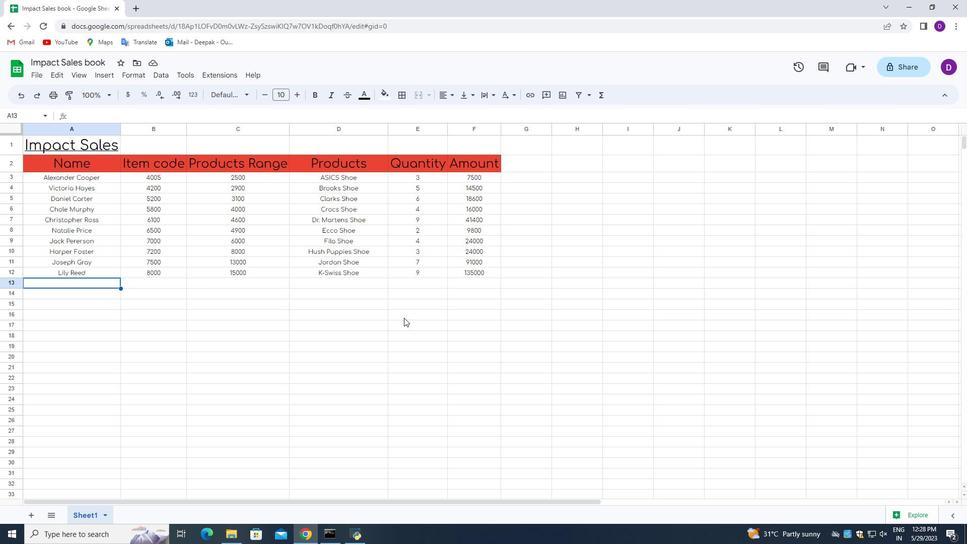 
Action: Mouse scrolled (347, 319) with delta (0, 0)
Screenshot: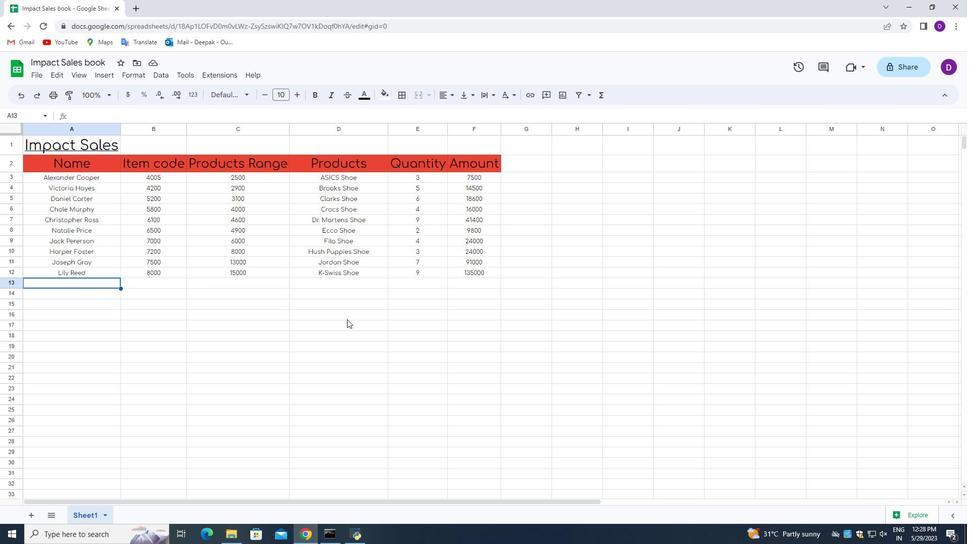 
Action: Mouse scrolled (347, 319) with delta (0, 0)
Screenshot: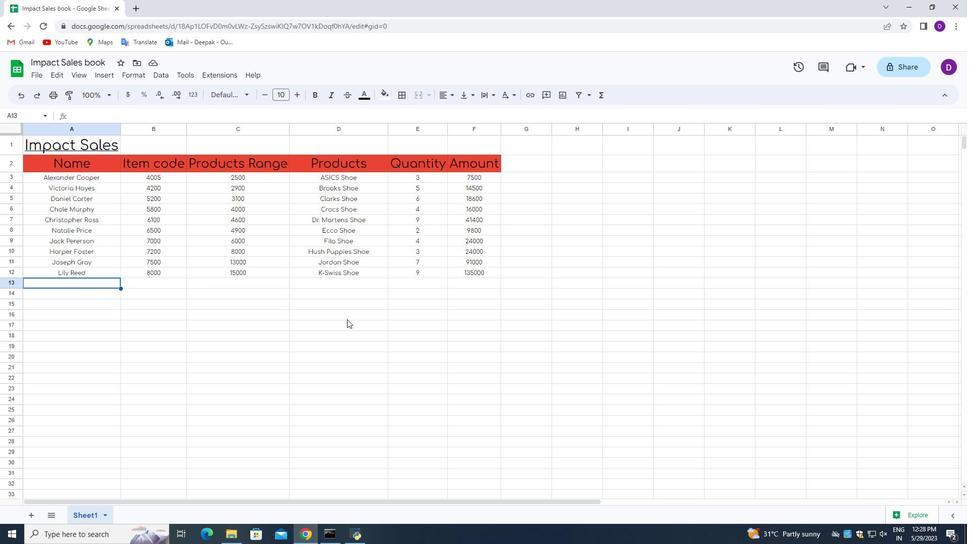 
Action: Mouse scrolled (347, 319) with delta (0, 0)
Screenshot: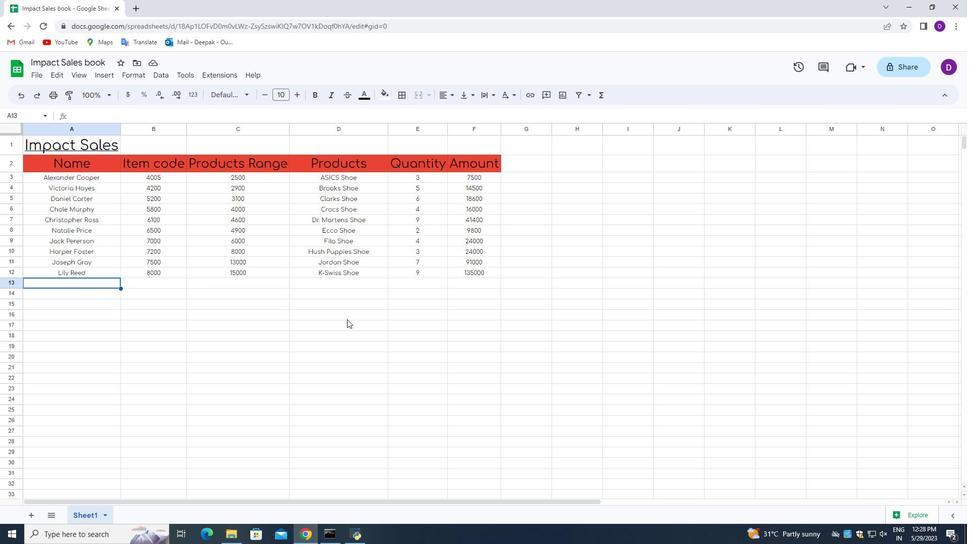 
Action: Mouse scrolled (347, 319) with delta (0, 0)
Screenshot: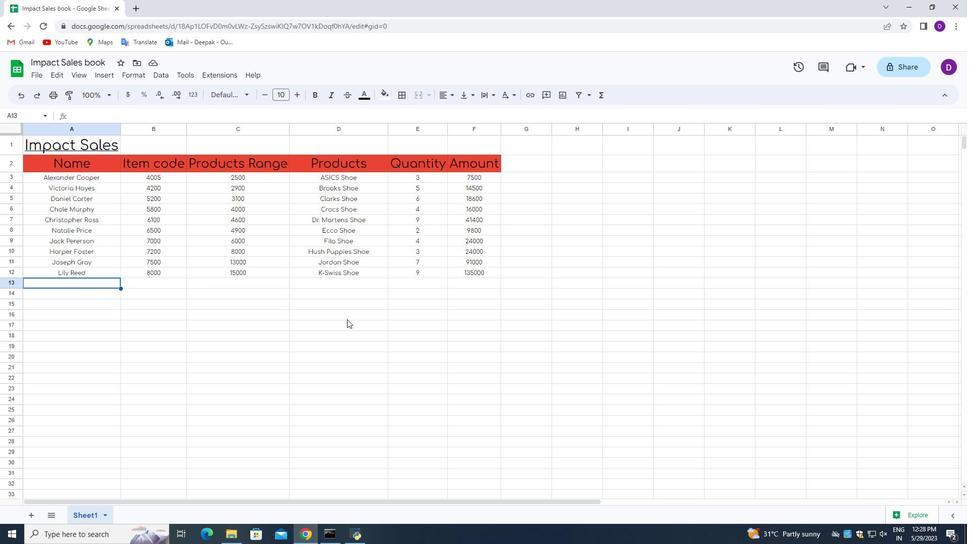 
